 Task: Create a scrum project CometWorks. Add to scrum project CometWorks a team member softage.4@softage.net and assign as Project Lead. Add to scrum project CometWorks a team member softage.1@softage.net
Action: Mouse moved to (203, 62)
Screenshot: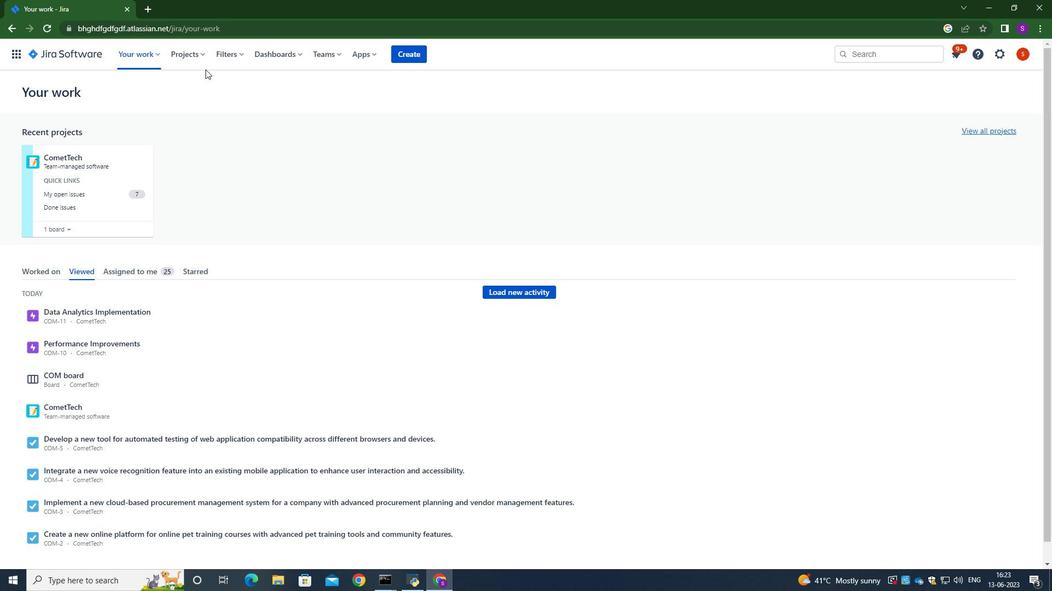 
Action: Mouse pressed left at (203, 62)
Screenshot: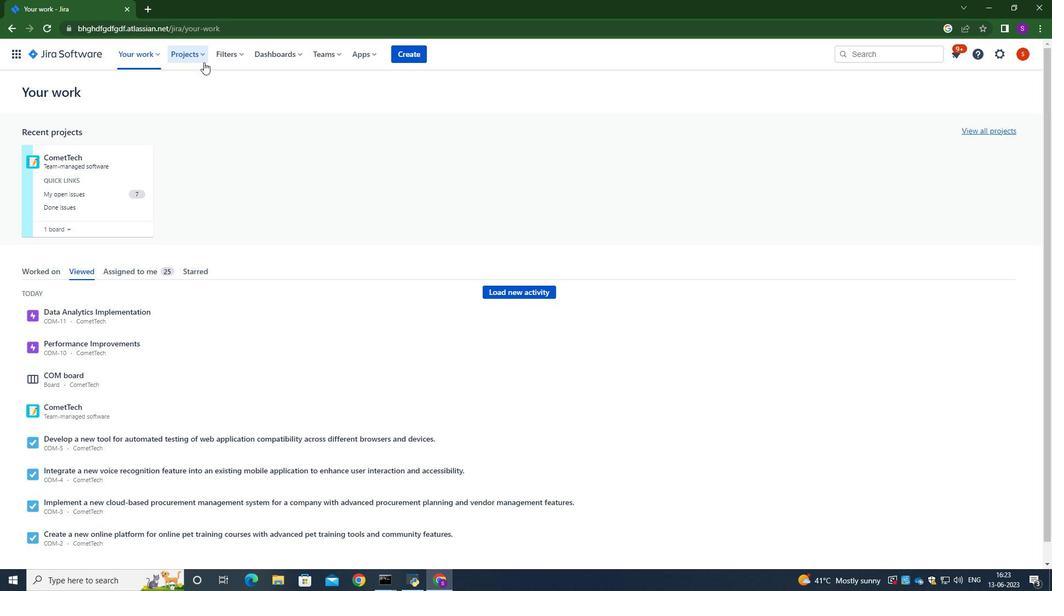 
Action: Mouse moved to (222, 159)
Screenshot: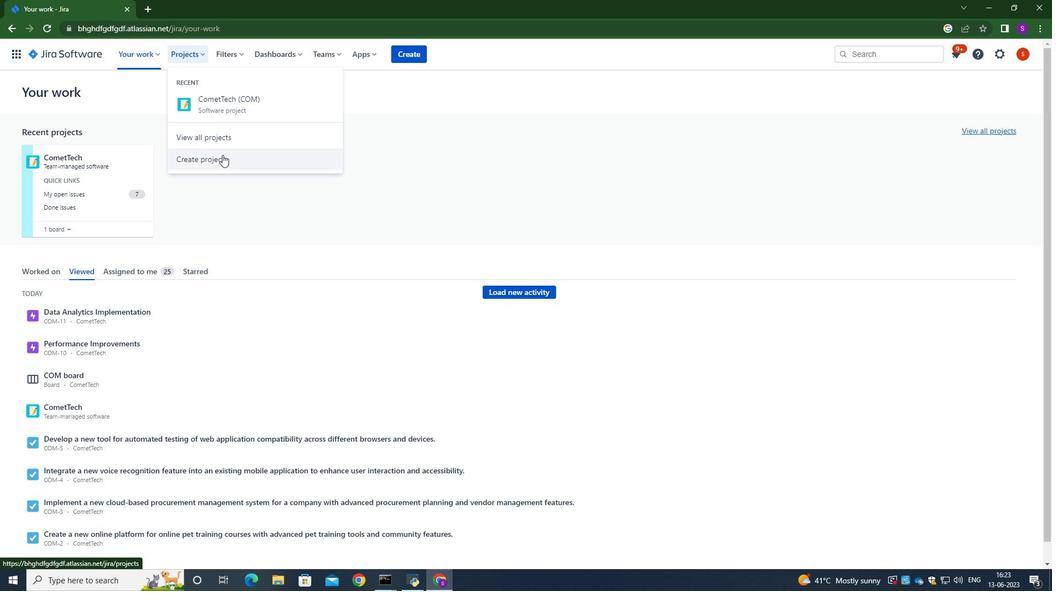 
Action: Mouse pressed left at (222, 159)
Screenshot: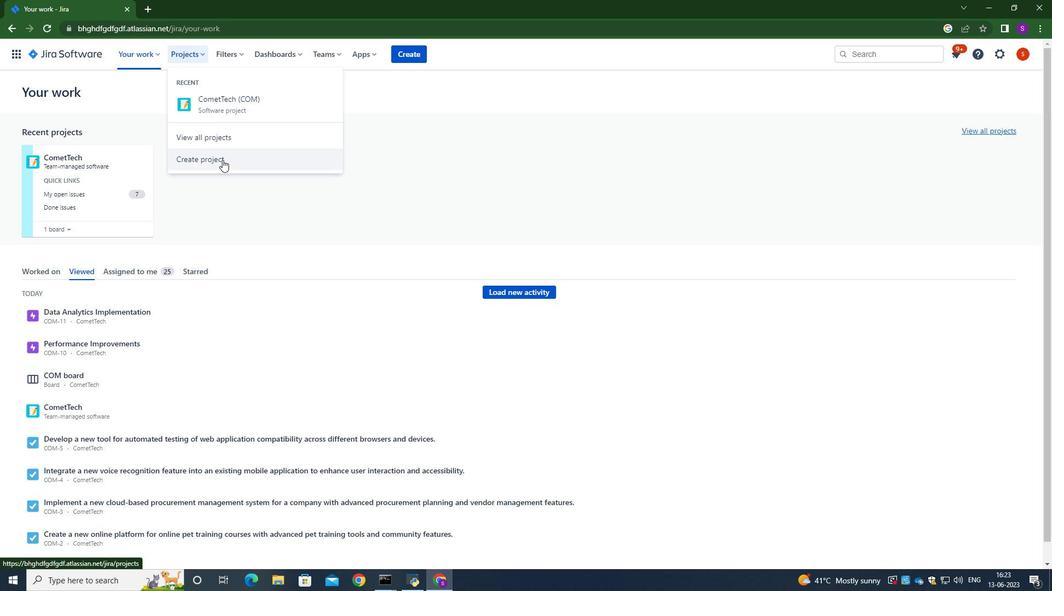 
Action: Mouse moved to (422, 287)
Screenshot: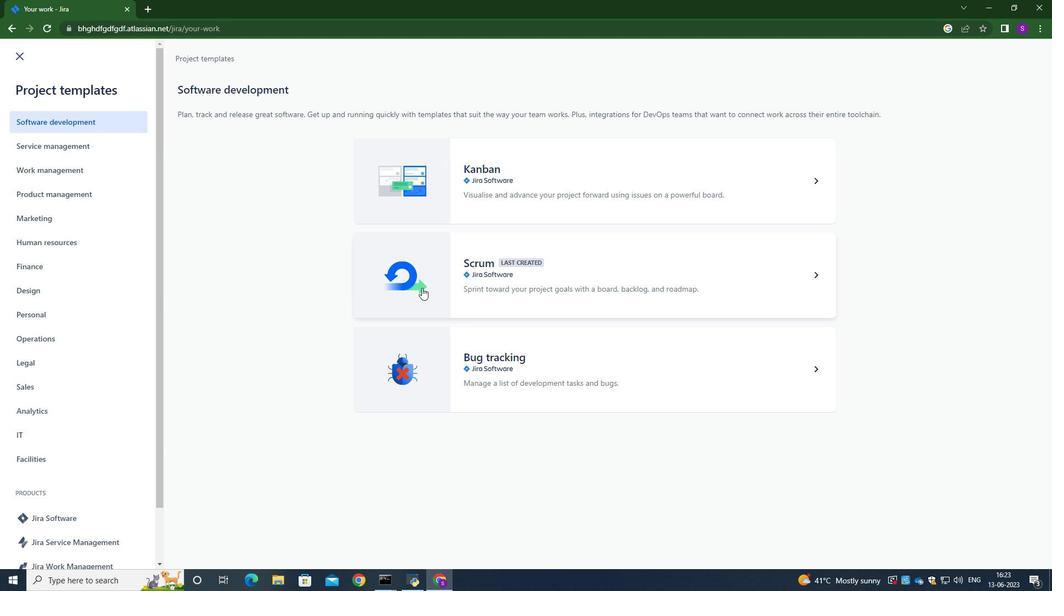 
Action: Mouse pressed left at (422, 287)
Screenshot: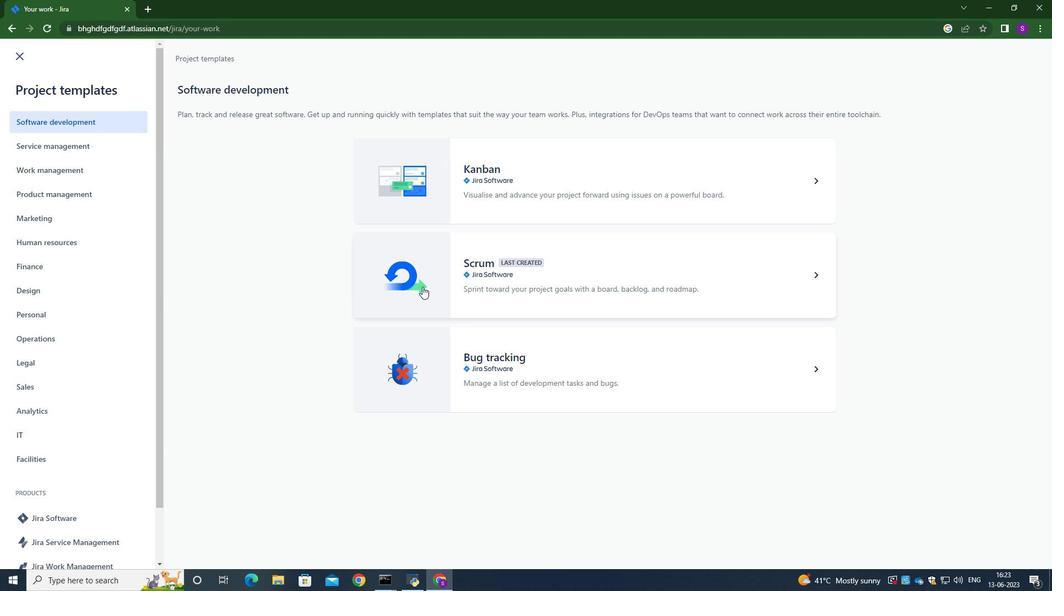 
Action: Mouse moved to (797, 107)
Screenshot: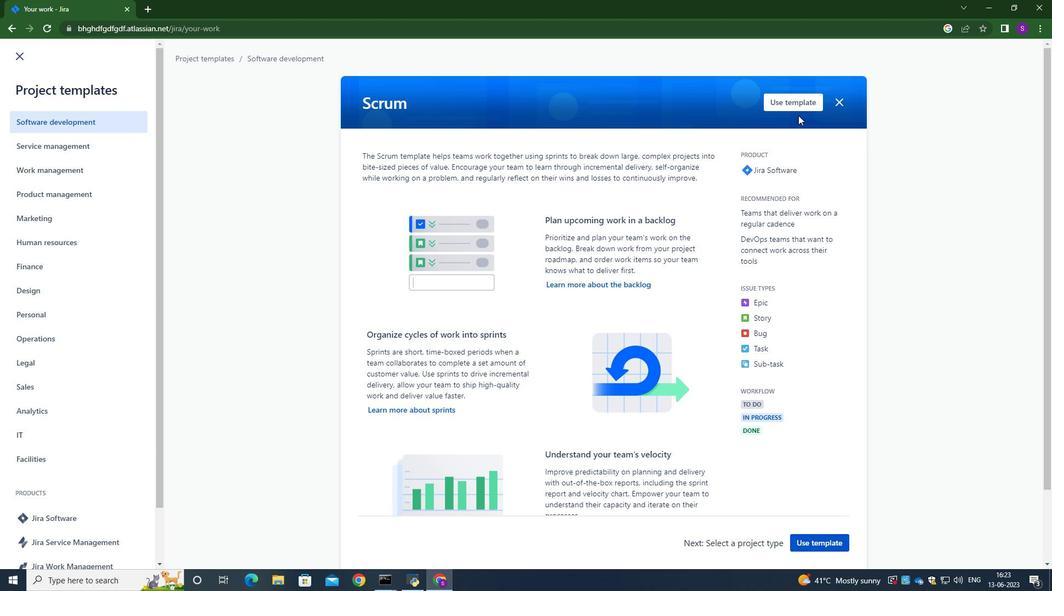 
Action: Mouse pressed left at (797, 107)
Screenshot: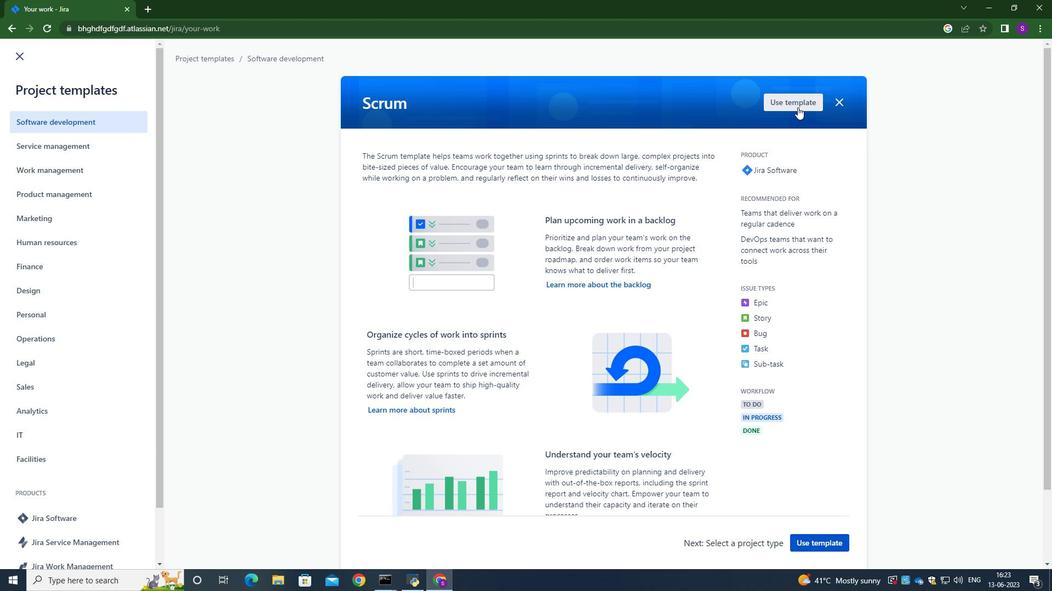 
Action: Mouse moved to (596, 212)
Screenshot: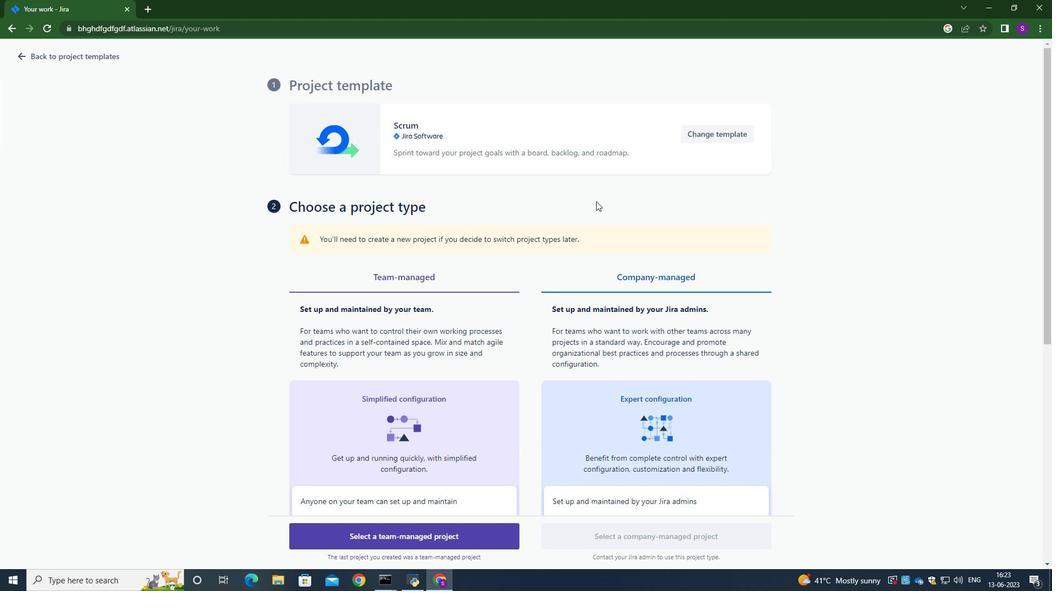 
Action: Mouse scrolled (596, 211) with delta (0, 0)
Screenshot: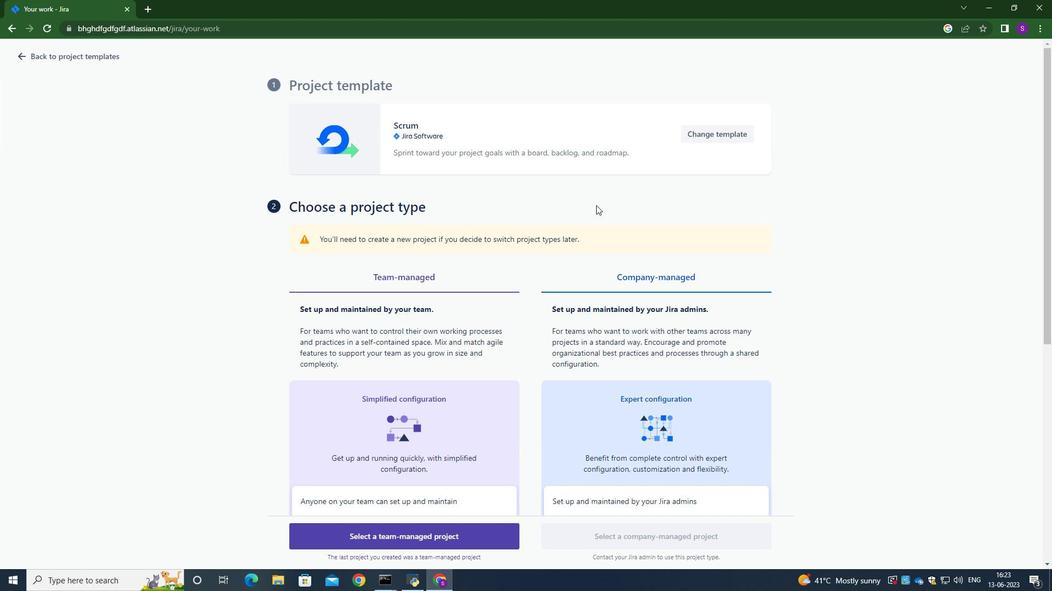
Action: Mouse scrolled (596, 211) with delta (0, 0)
Screenshot: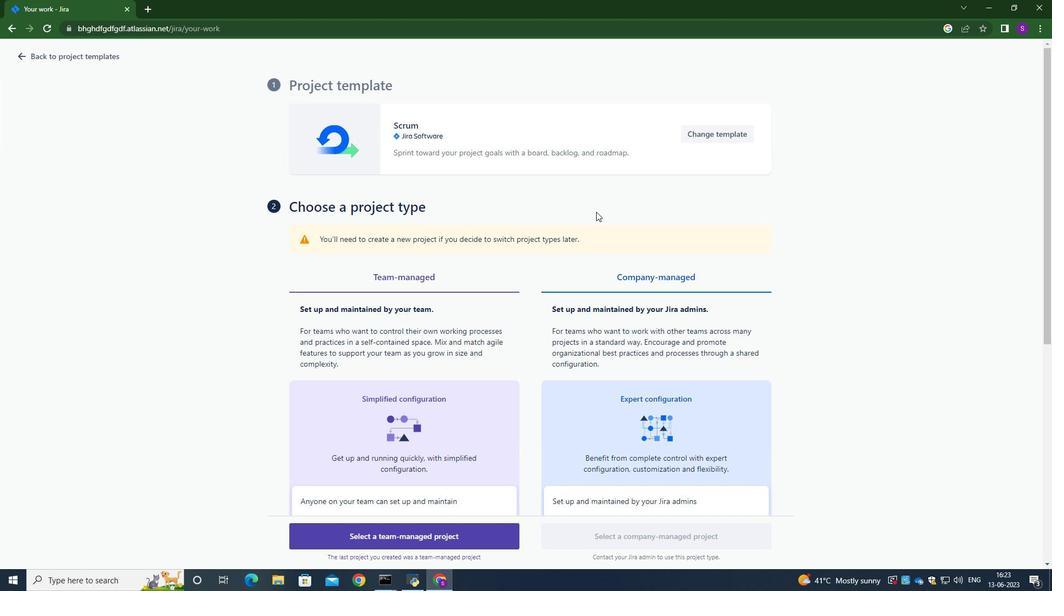 
Action: Mouse scrolled (596, 211) with delta (0, 0)
Screenshot: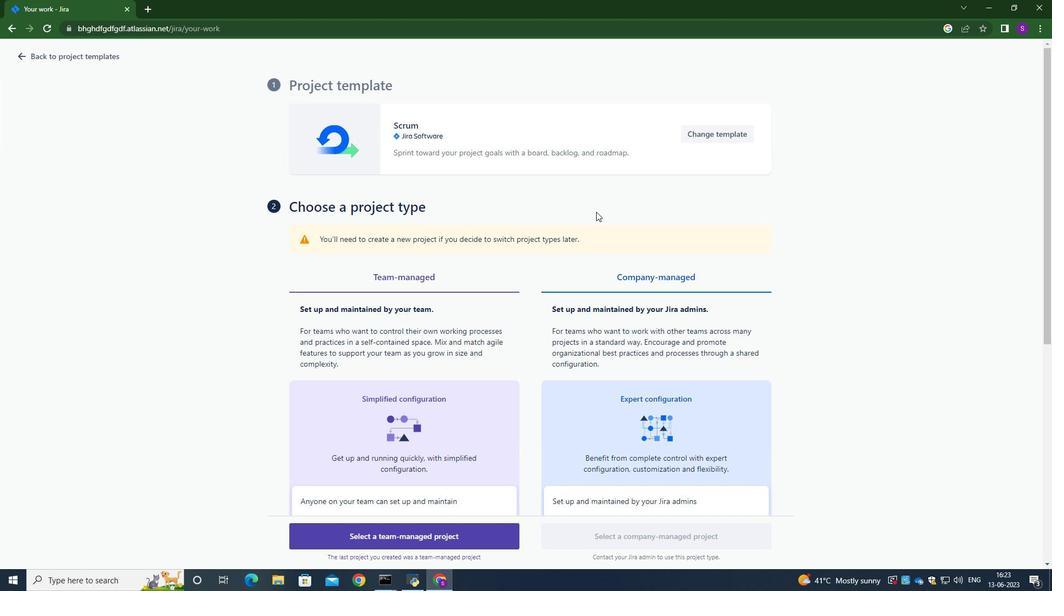 
Action: Mouse scrolled (596, 211) with delta (0, 0)
Screenshot: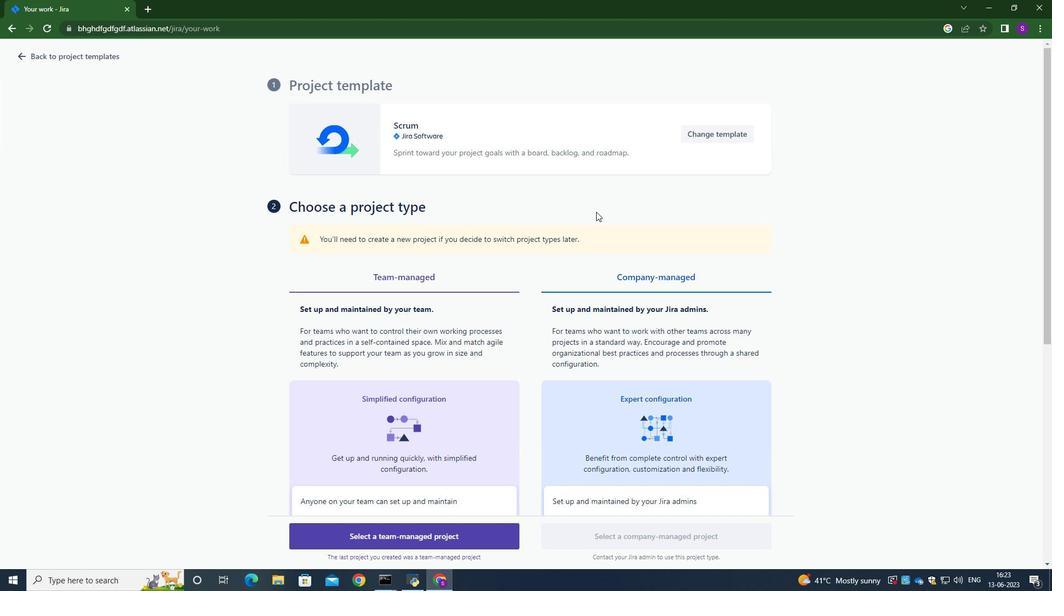 
Action: Mouse moved to (596, 213)
Screenshot: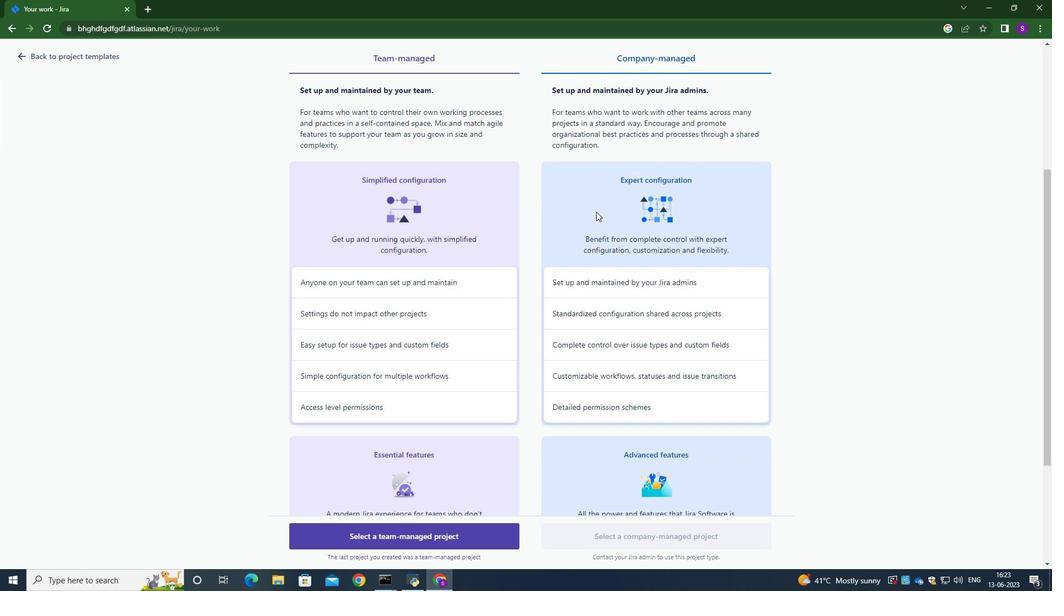 
Action: Mouse scrolled (596, 213) with delta (0, 0)
Screenshot: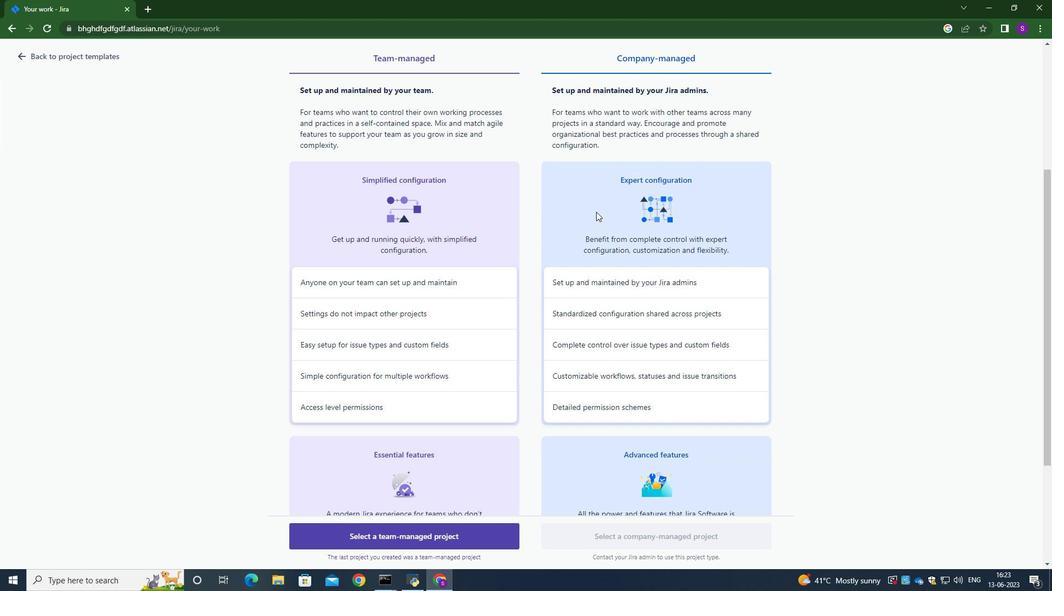
Action: Mouse moved to (596, 224)
Screenshot: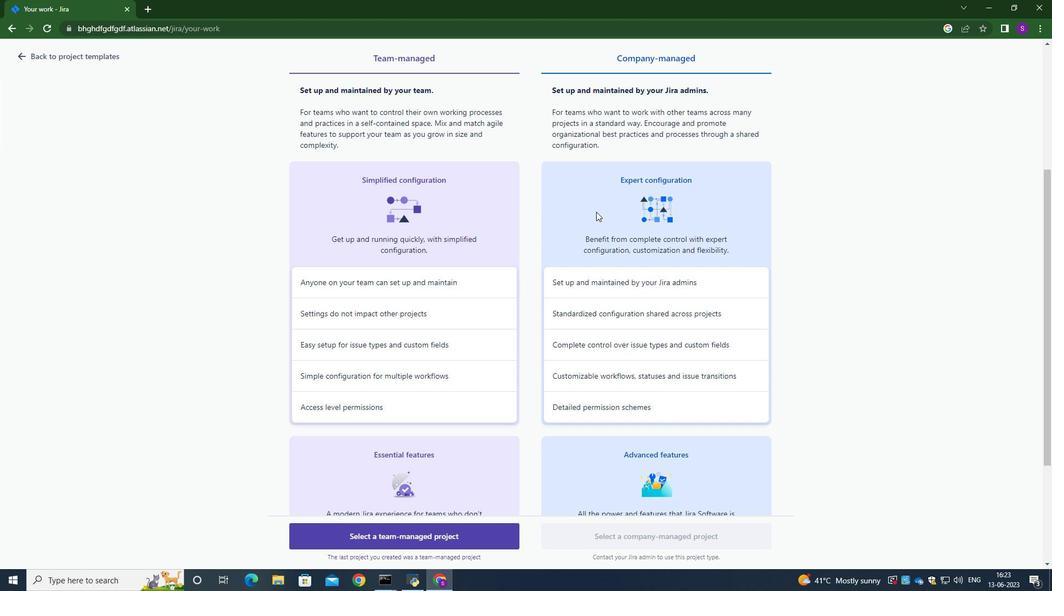 
Action: Mouse scrolled (596, 223) with delta (0, 0)
Screenshot: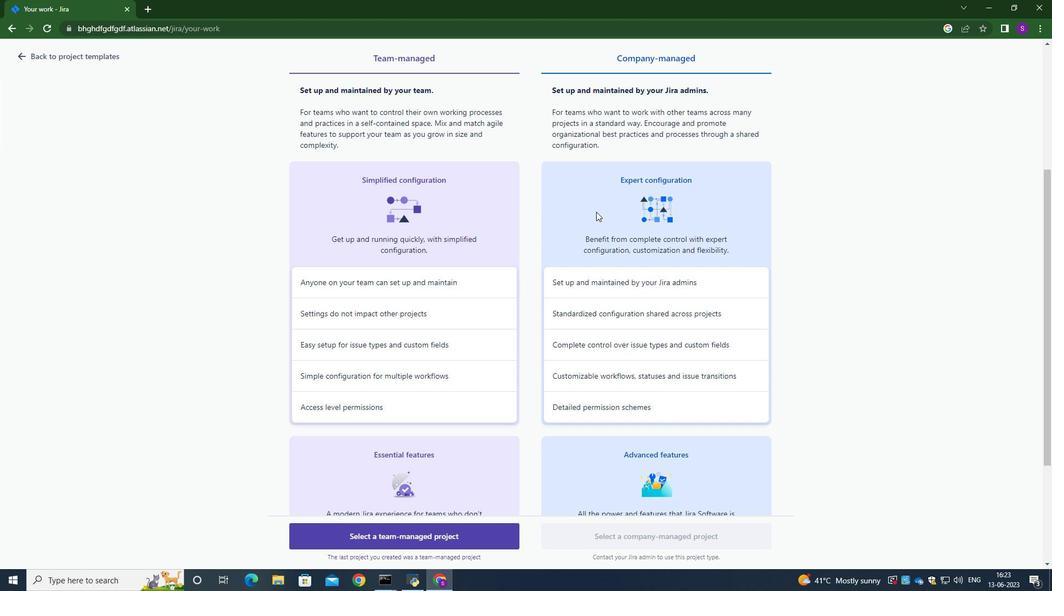 
Action: Mouse moved to (596, 226)
Screenshot: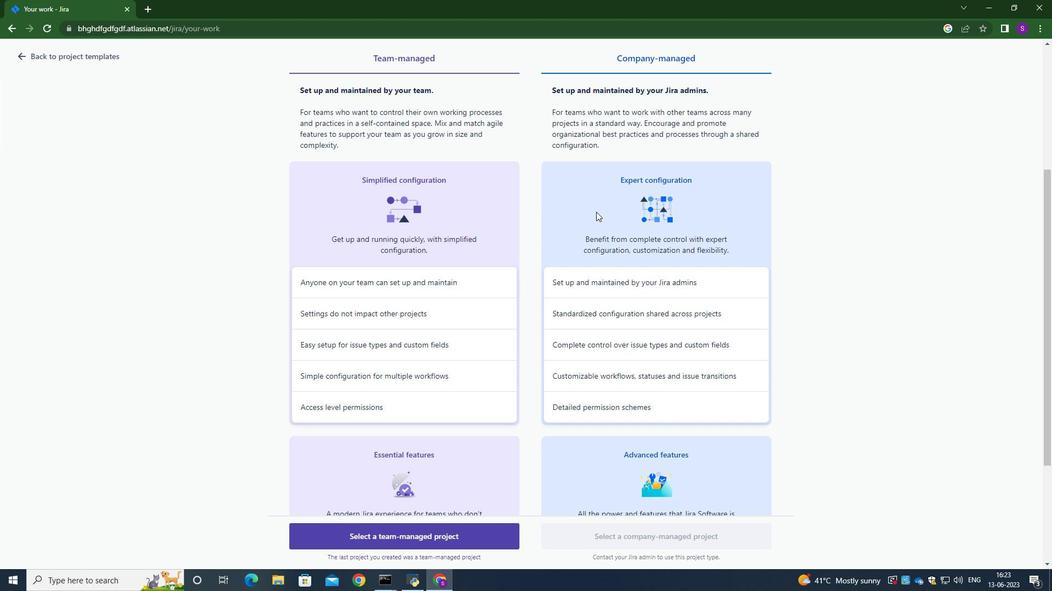 
Action: Mouse scrolled (596, 226) with delta (0, 0)
Screenshot: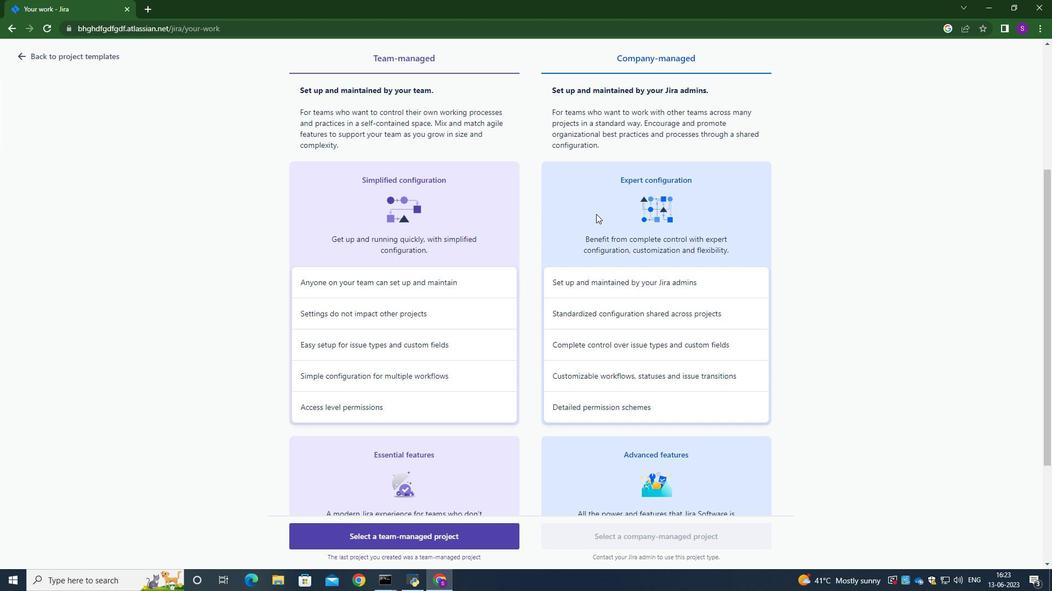 
Action: Mouse moved to (596, 228)
Screenshot: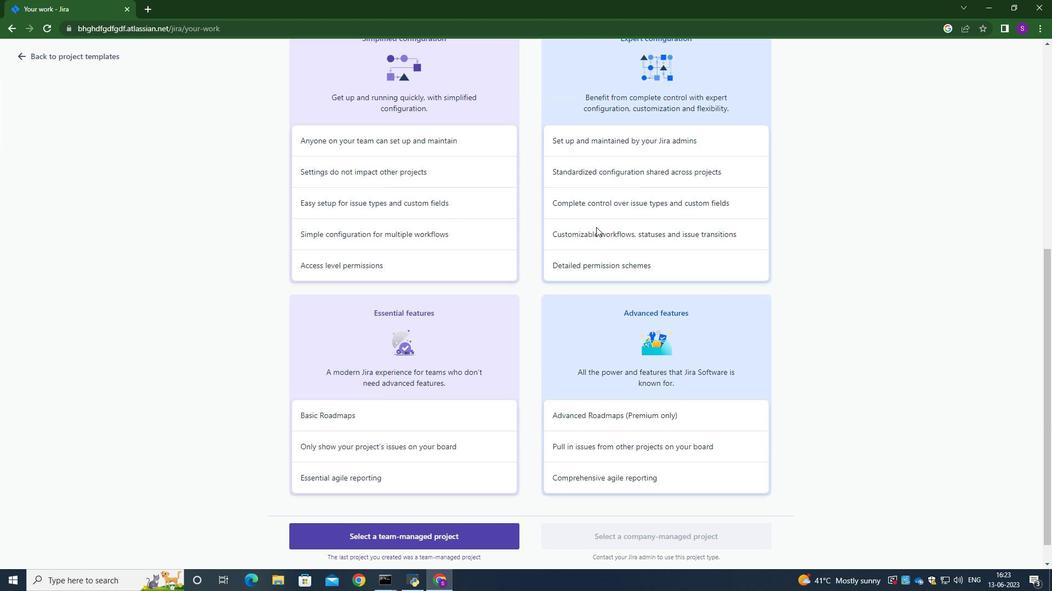 
Action: Mouse scrolled (596, 227) with delta (0, 0)
Screenshot: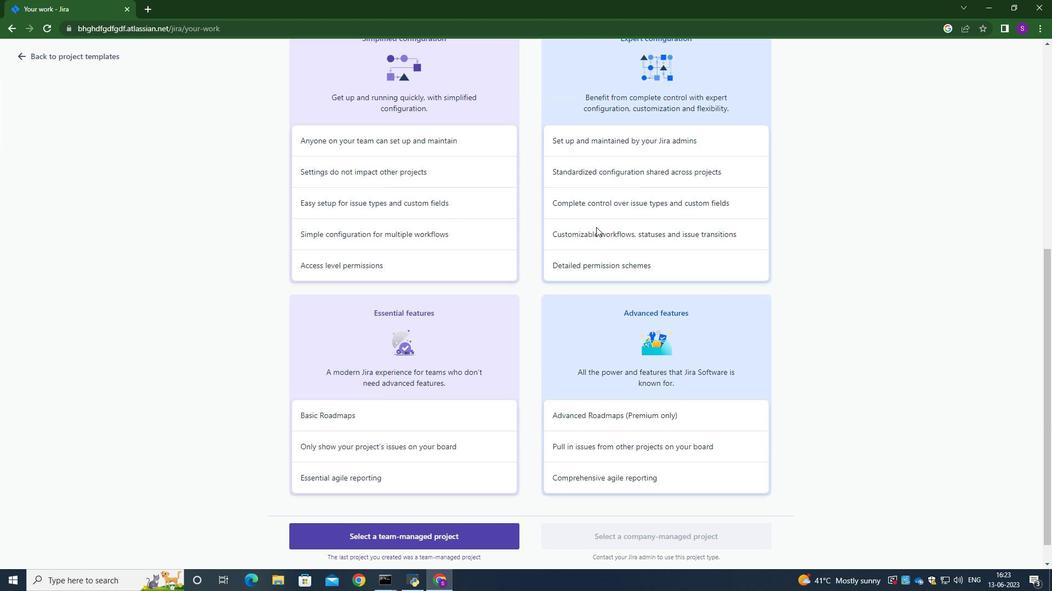 
Action: Mouse moved to (452, 538)
Screenshot: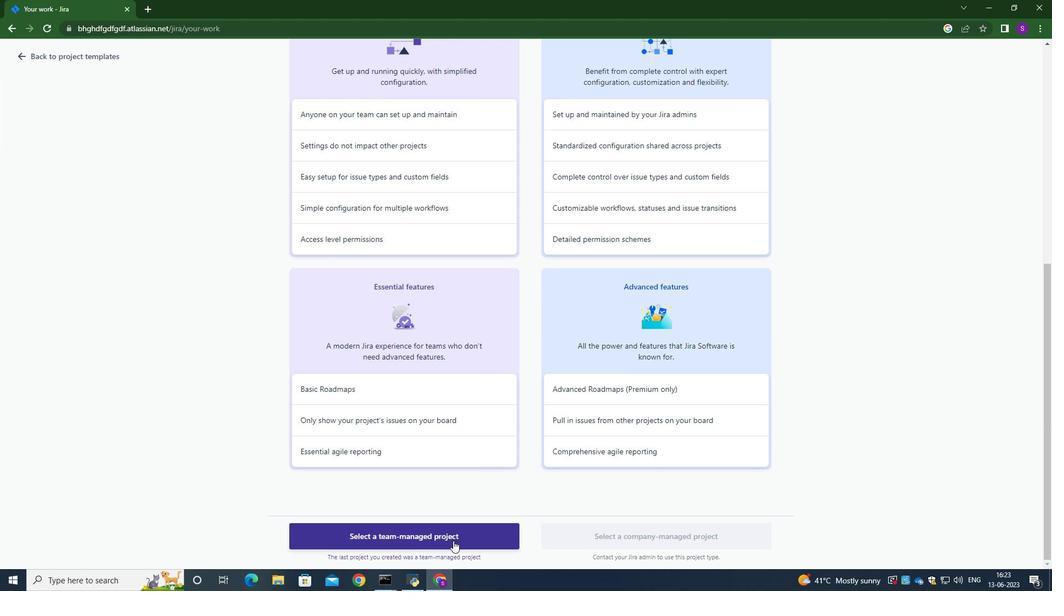 
Action: Mouse pressed left at (452, 538)
Screenshot: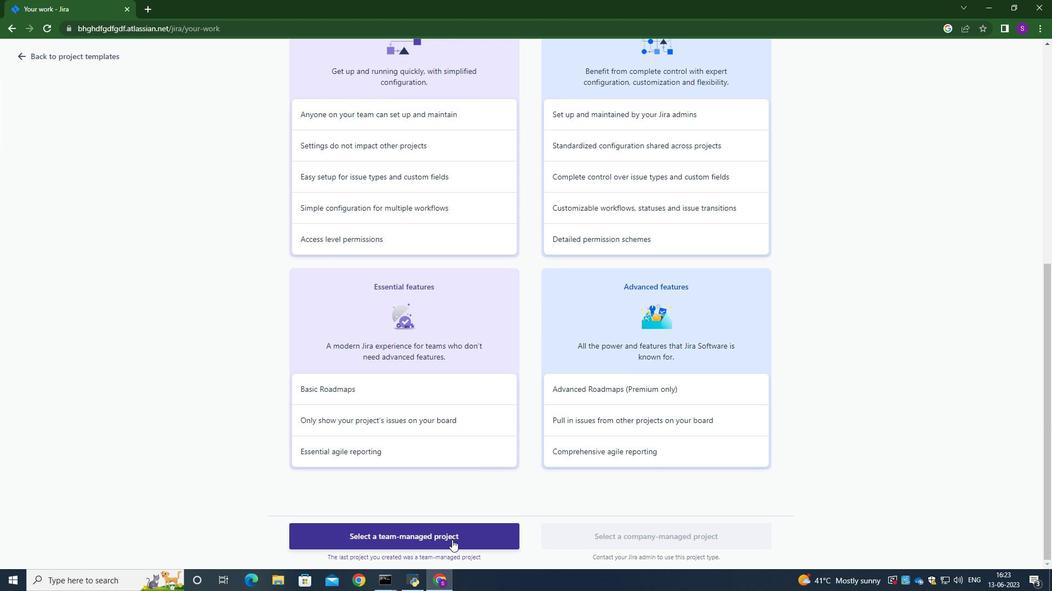 
Action: Mouse moved to (369, 265)
Screenshot: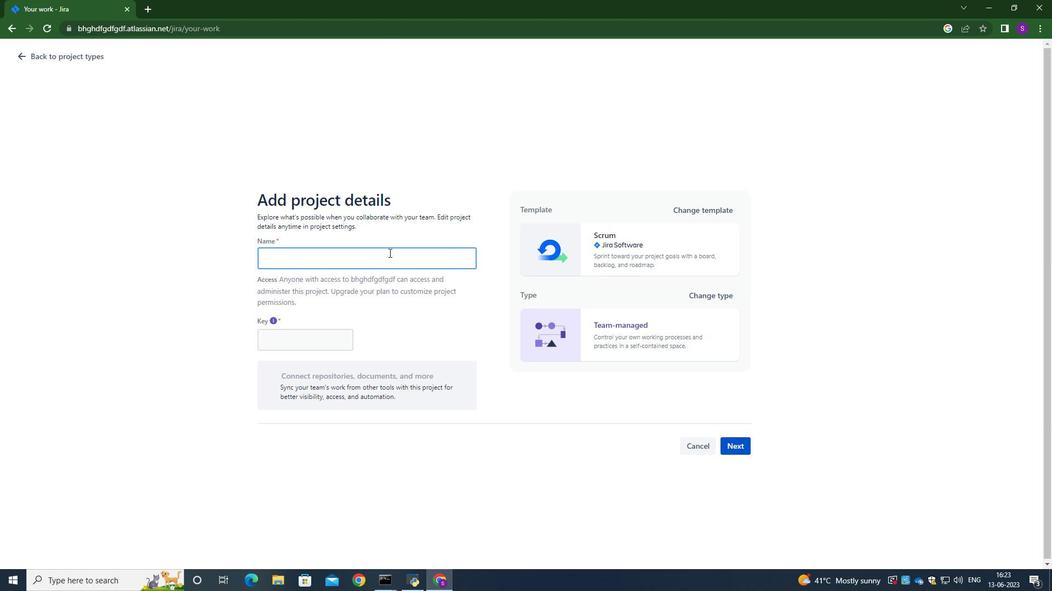 
Action: Mouse pressed left at (369, 265)
Screenshot: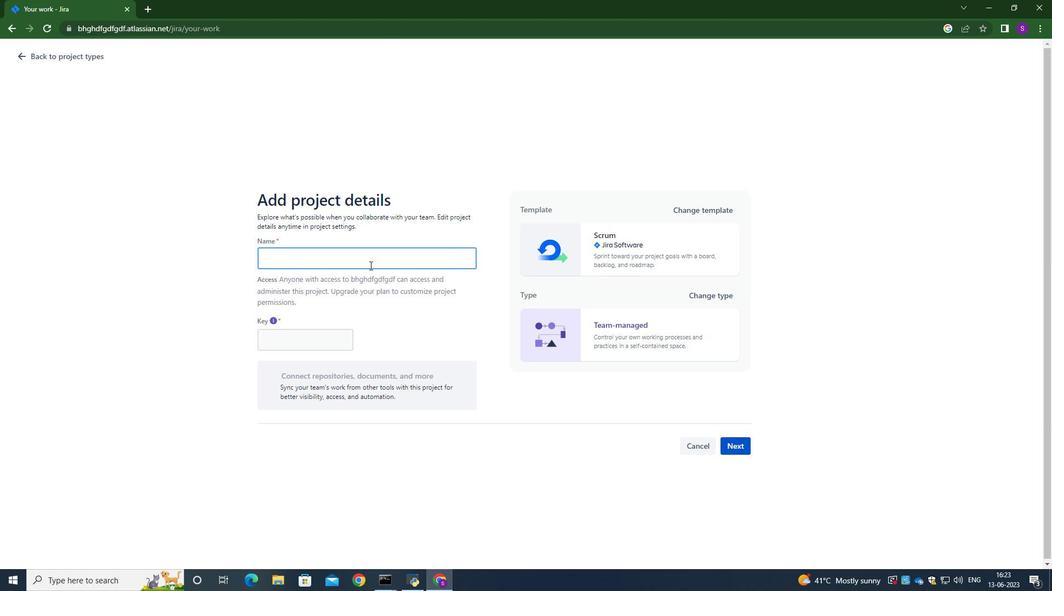 
Action: Key pressed <Key.caps_lock>C<Key.caps_lock>omet<Key.caps_lock>W<Key.caps_lock>orks
Screenshot: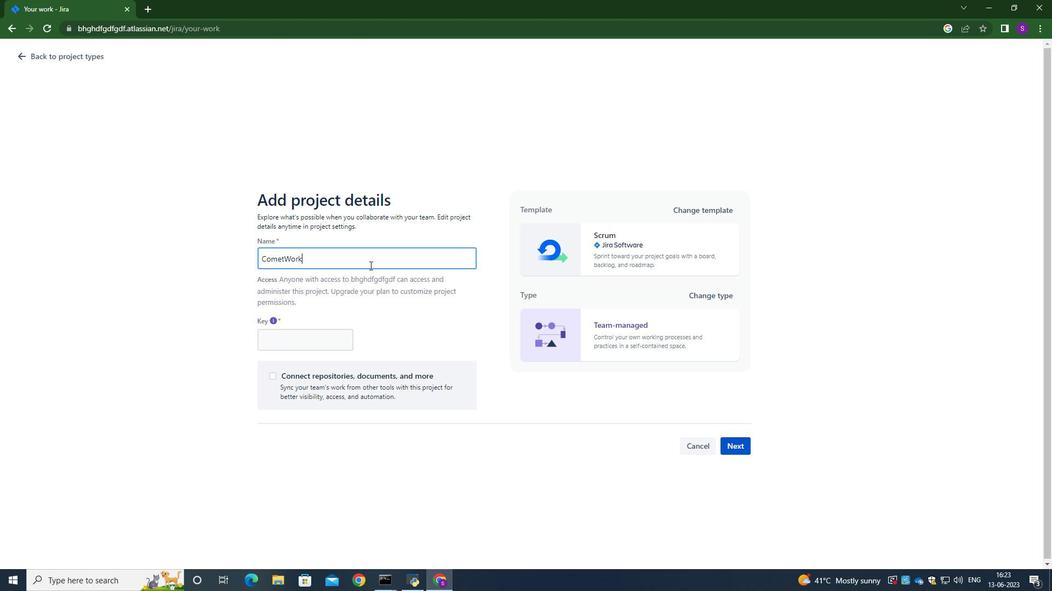 
Action: Mouse scrolled (369, 265) with delta (0, 0)
Screenshot: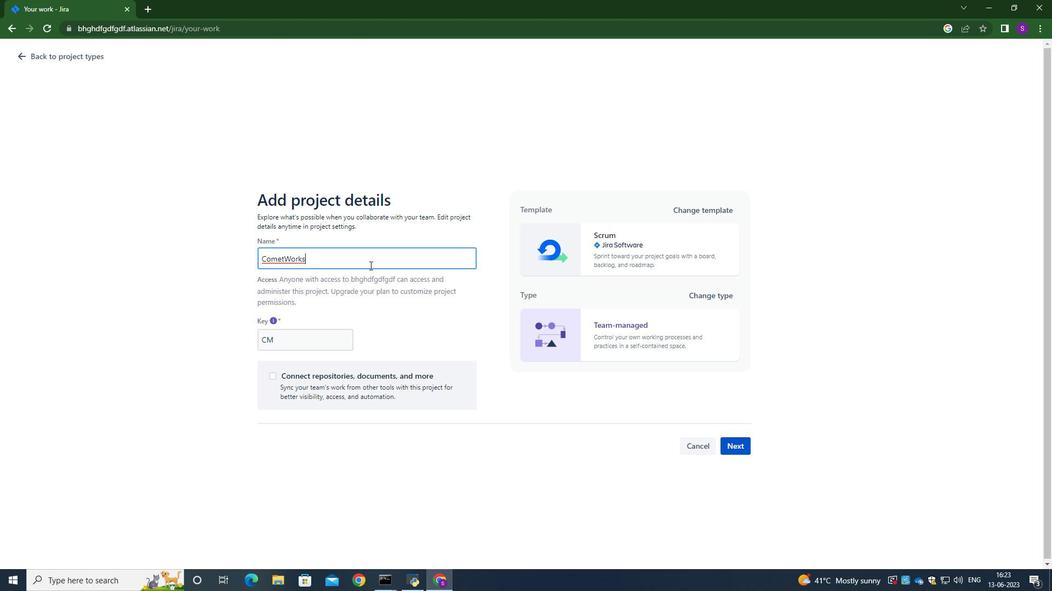 
Action: Mouse moved to (732, 447)
Screenshot: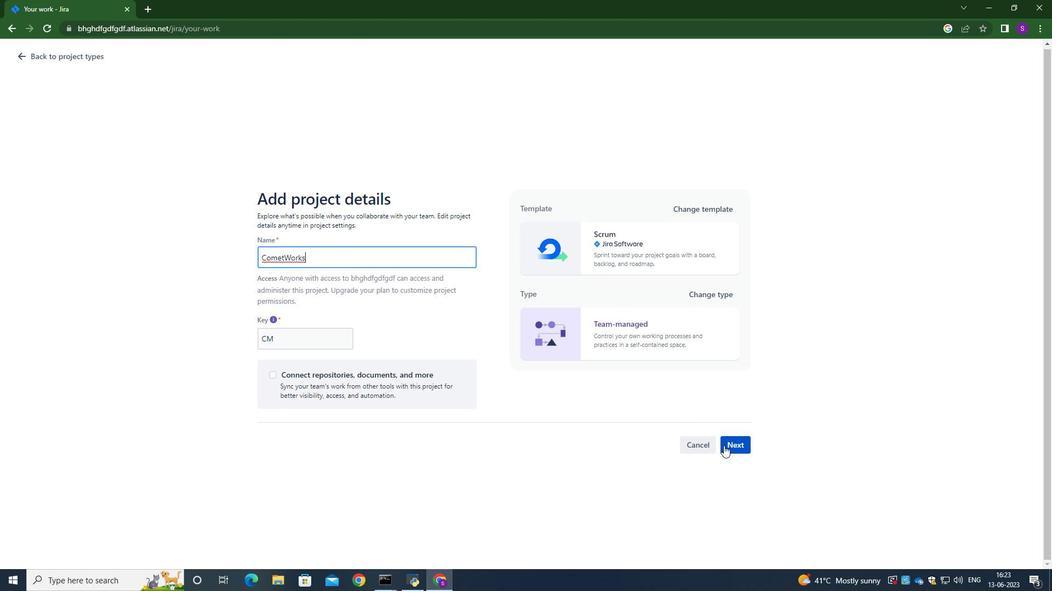 
Action: Mouse pressed left at (732, 447)
Screenshot: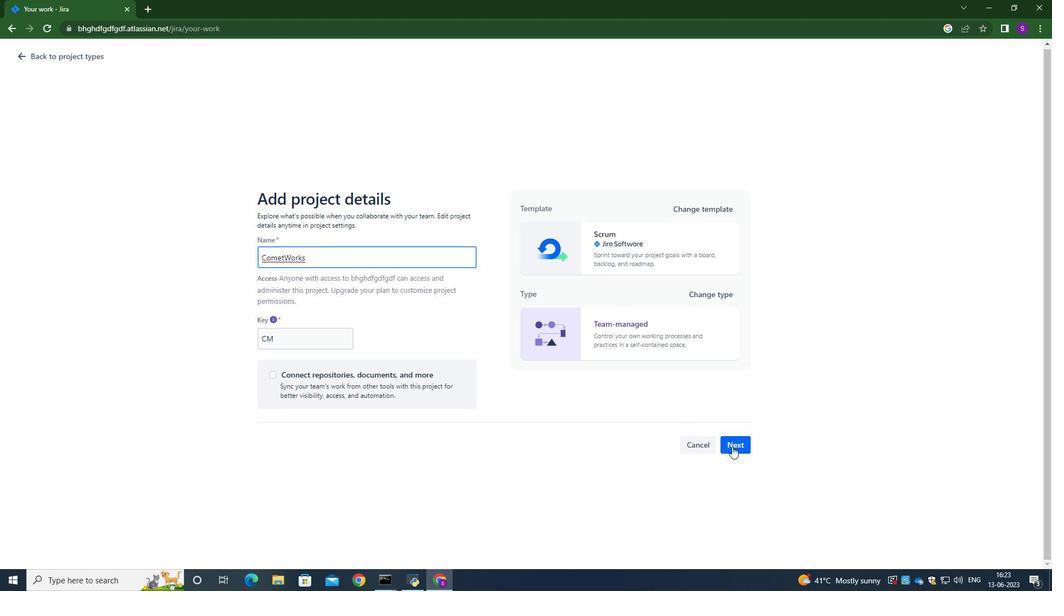 
Action: Mouse moved to (644, 370)
Screenshot: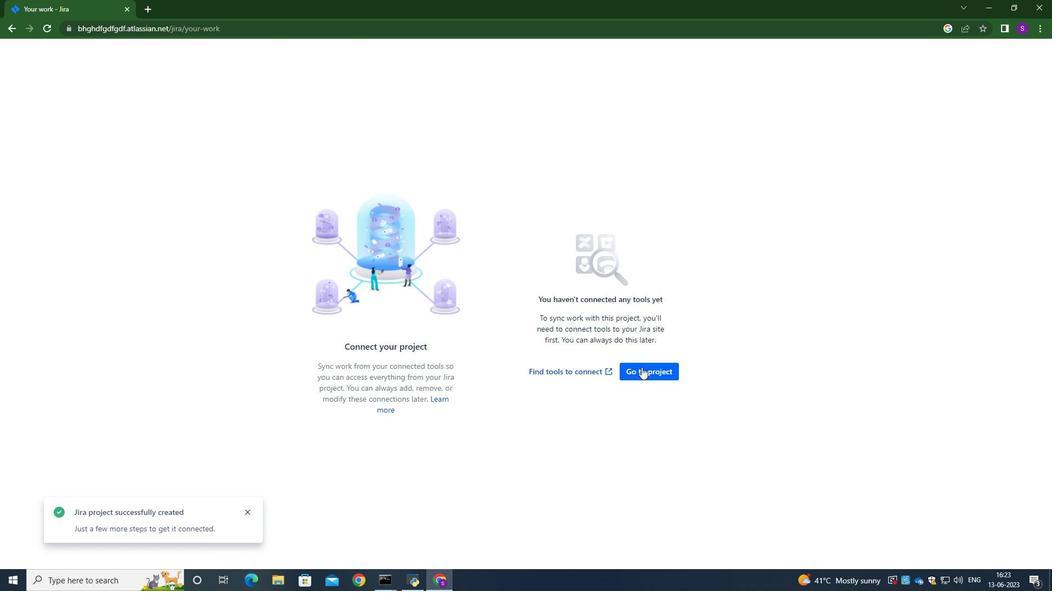 
Action: Mouse pressed left at (644, 370)
Screenshot: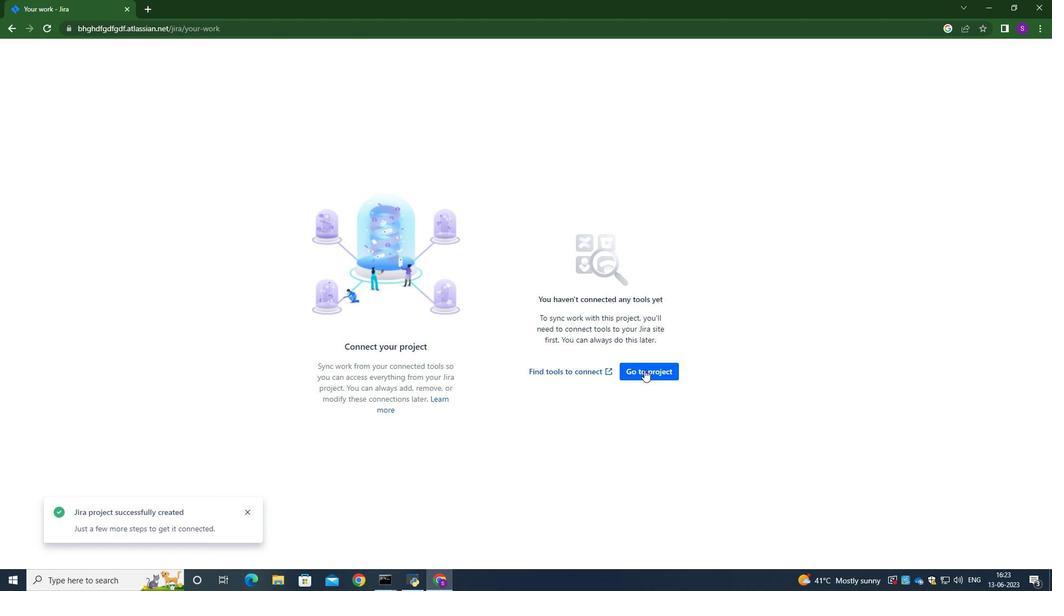 
Action: Mouse moved to (73, 311)
Screenshot: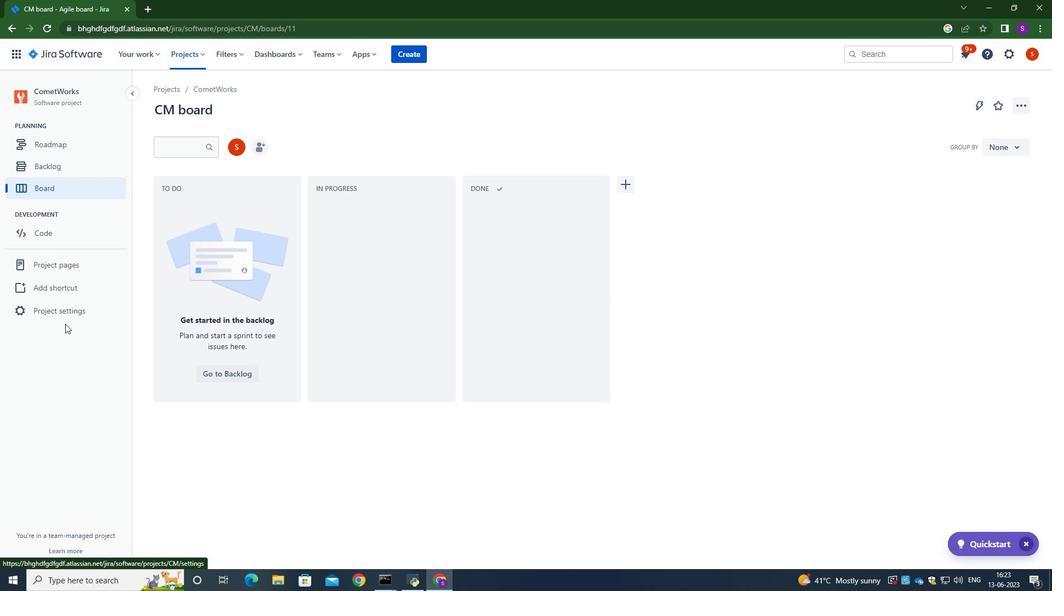 
Action: Mouse pressed left at (73, 311)
Screenshot: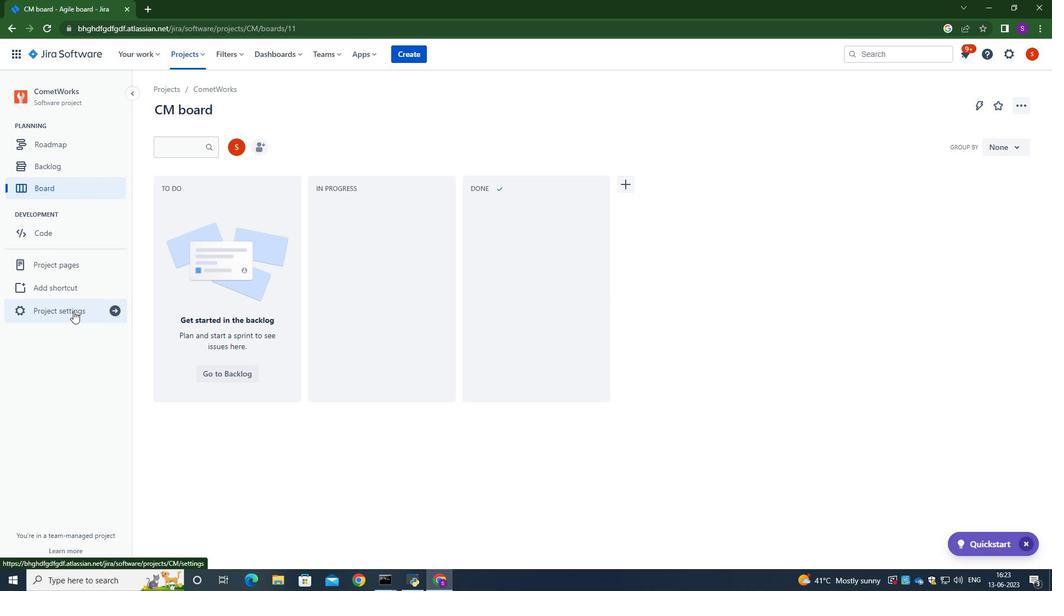 
Action: Mouse moved to (548, 351)
Screenshot: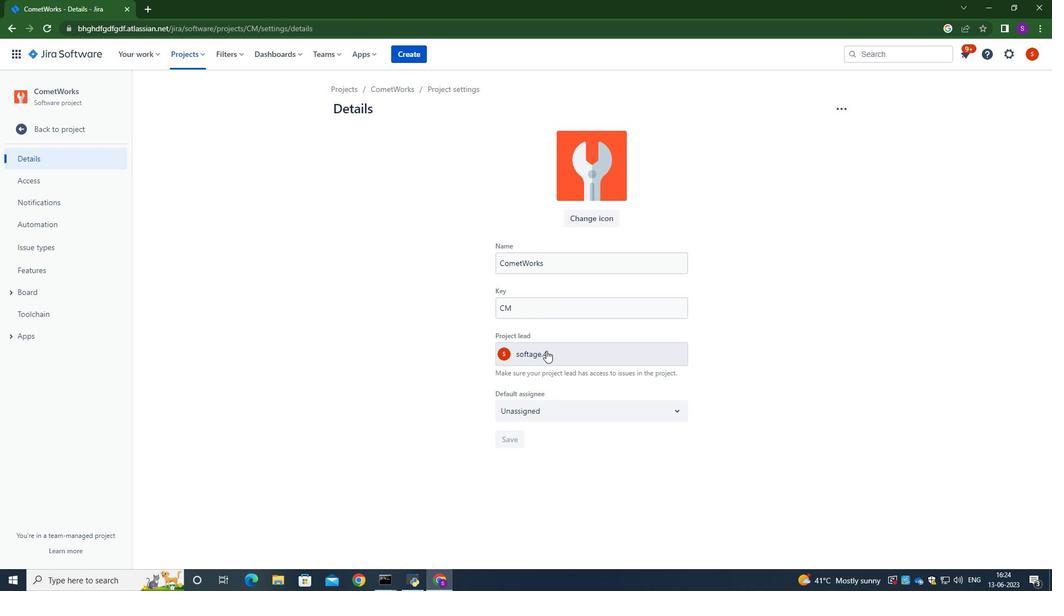 
Action: Mouse pressed left at (547, 351)
Screenshot: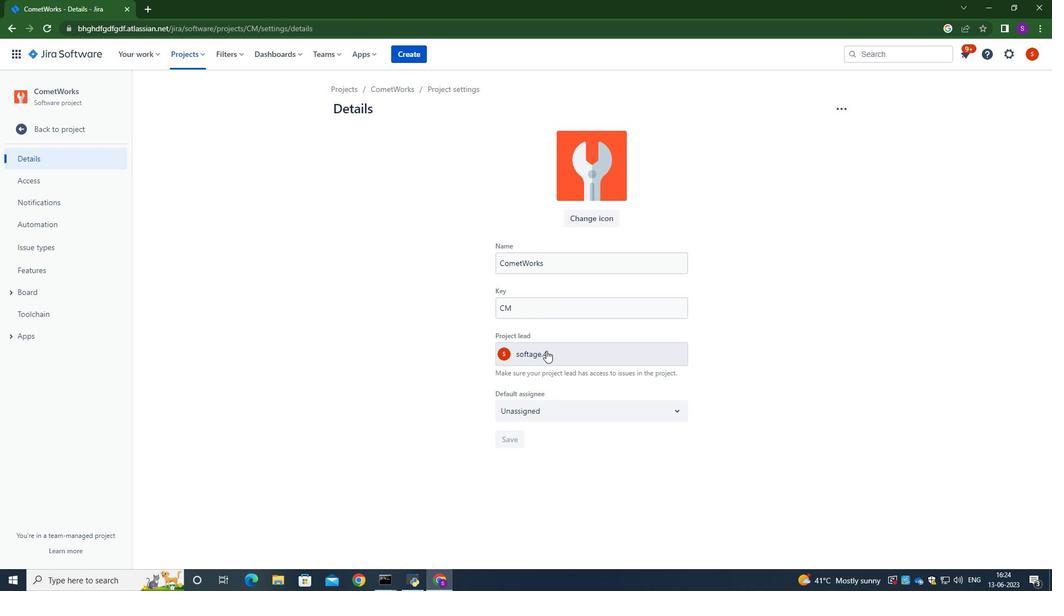 
Action: Mouse moved to (541, 355)
Screenshot: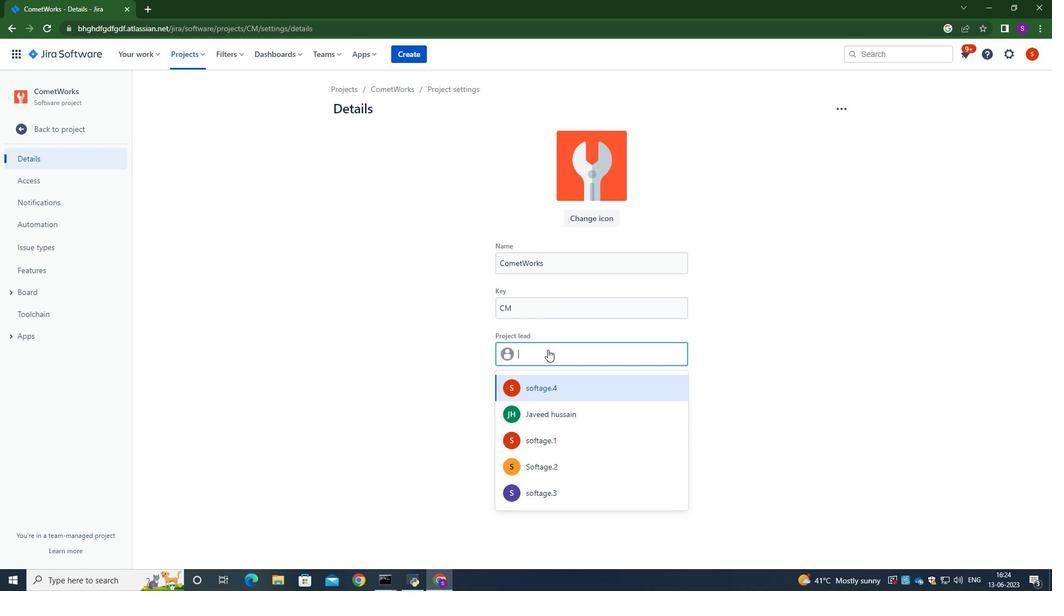 
Action: Key pressed softage.4<Key.shift>@softage.net
Screenshot: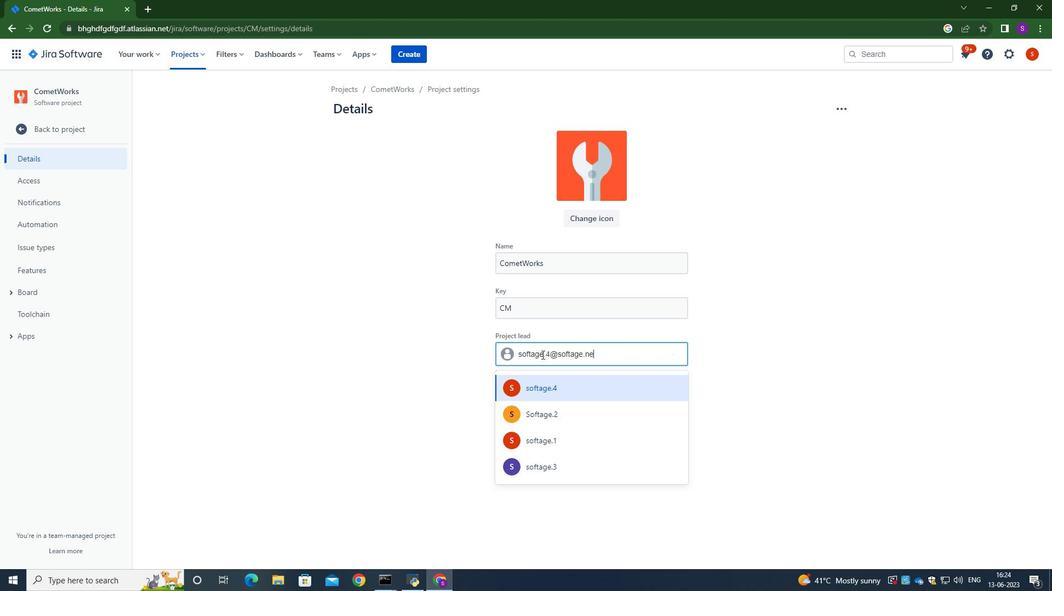 
Action: Mouse moved to (560, 390)
Screenshot: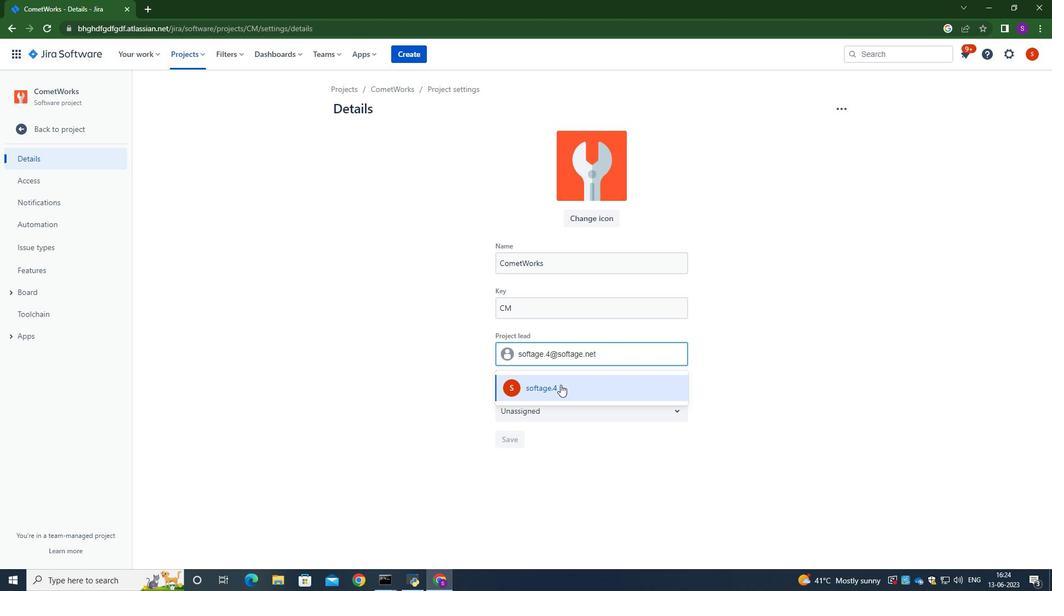 
Action: Mouse pressed left at (560, 390)
Screenshot: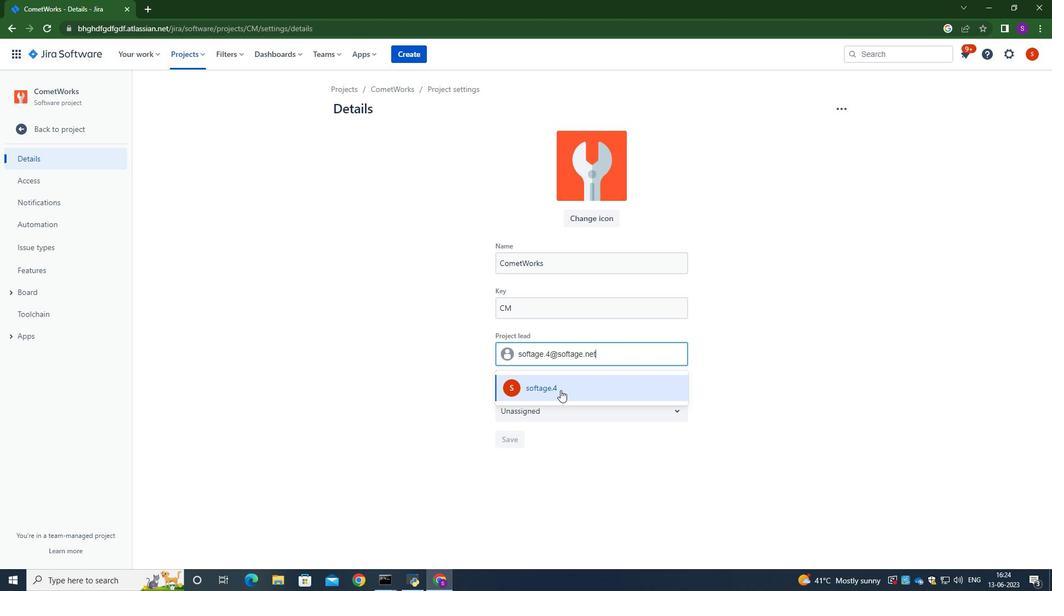 
Action: Mouse moved to (565, 391)
Screenshot: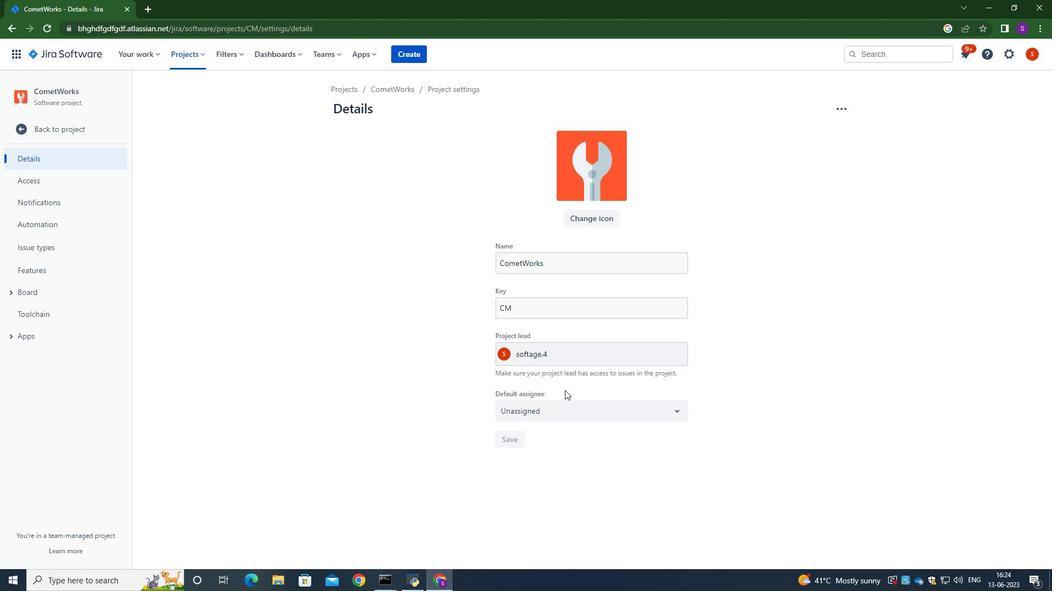 
Action: Mouse scrolled (565, 390) with delta (0, 0)
Screenshot: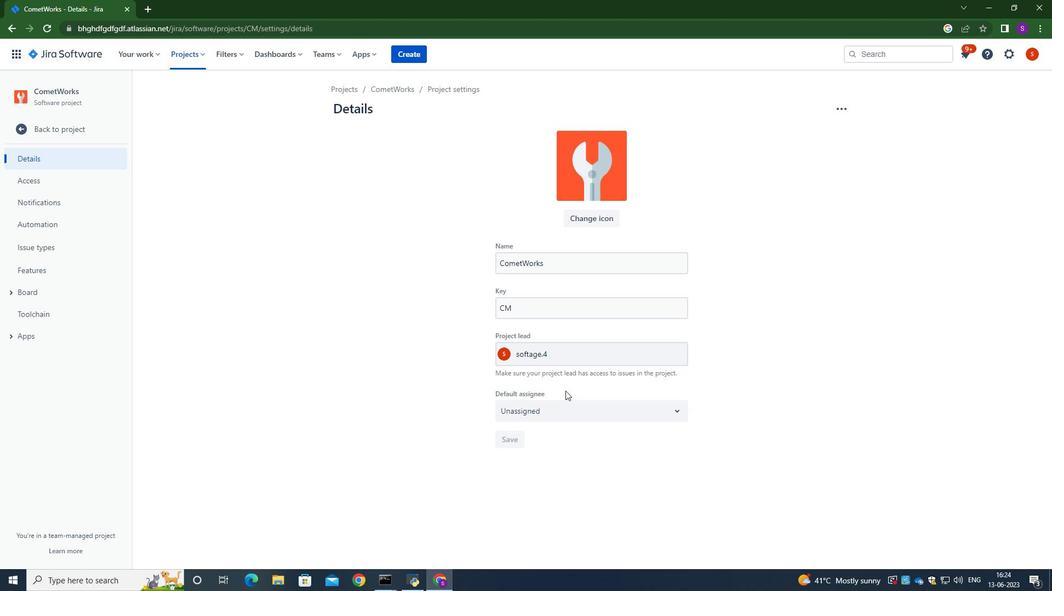 
Action: Mouse moved to (551, 410)
Screenshot: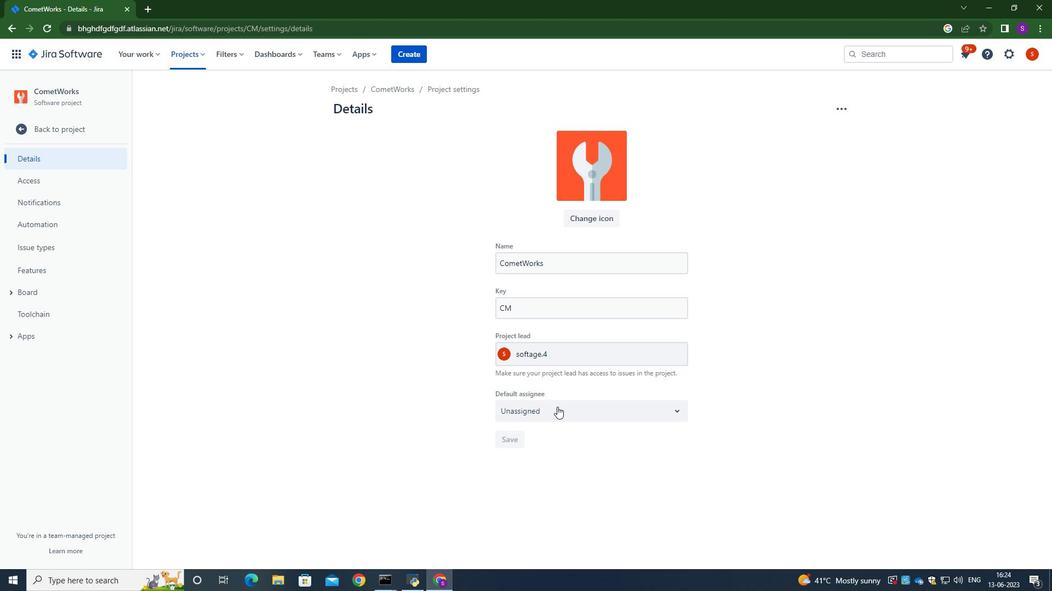 
Action: Mouse pressed left at (551, 410)
Screenshot: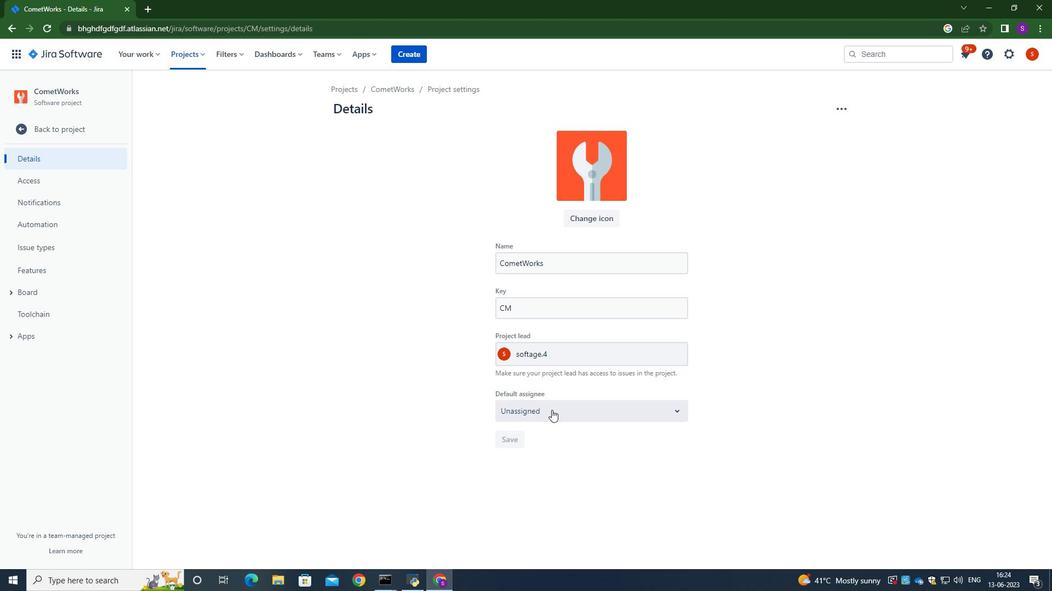 
Action: Mouse moved to (542, 442)
Screenshot: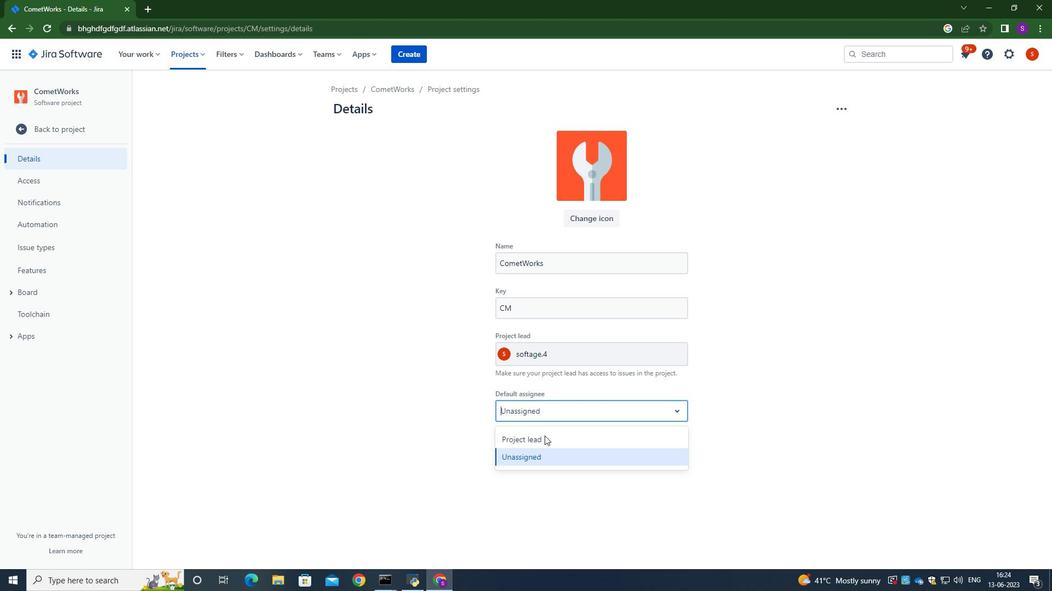 
Action: Mouse pressed left at (542, 442)
Screenshot: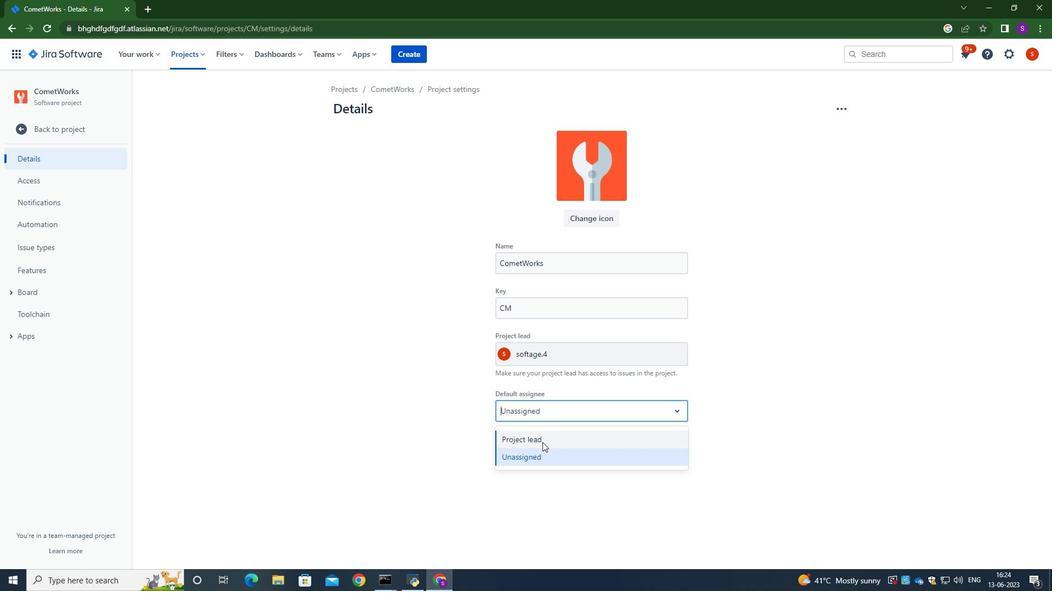 
Action: Mouse moved to (503, 443)
Screenshot: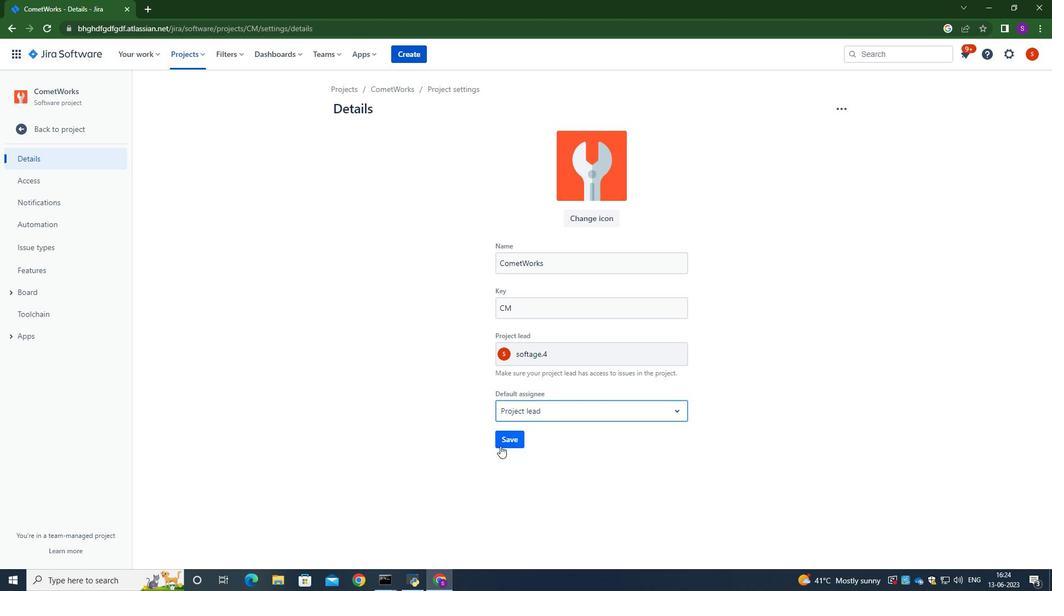 
Action: Mouse pressed left at (503, 443)
Screenshot: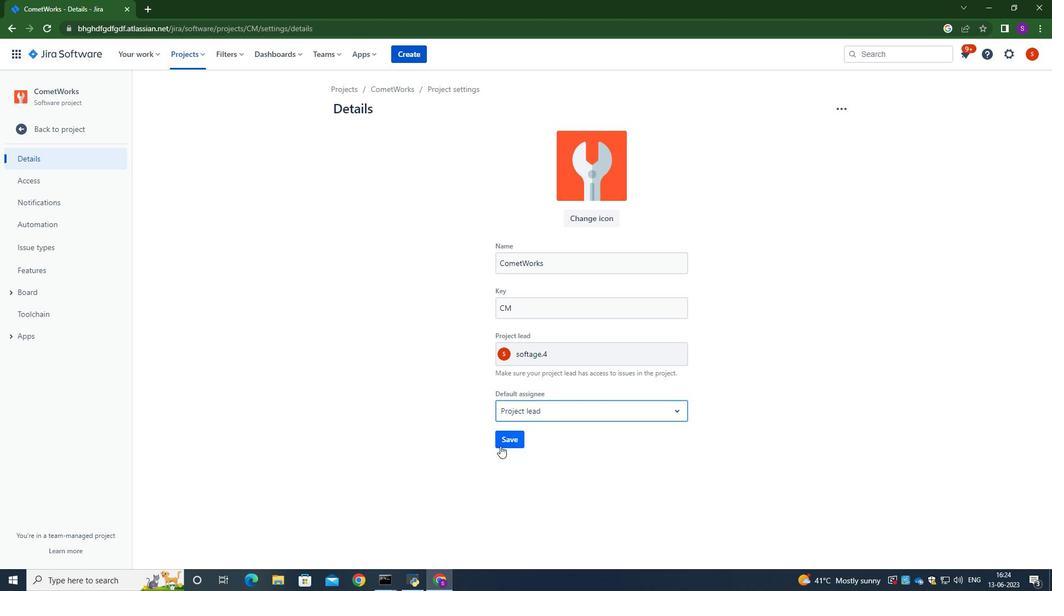 
Action: Mouse moved to (70, 128)
Screenshot: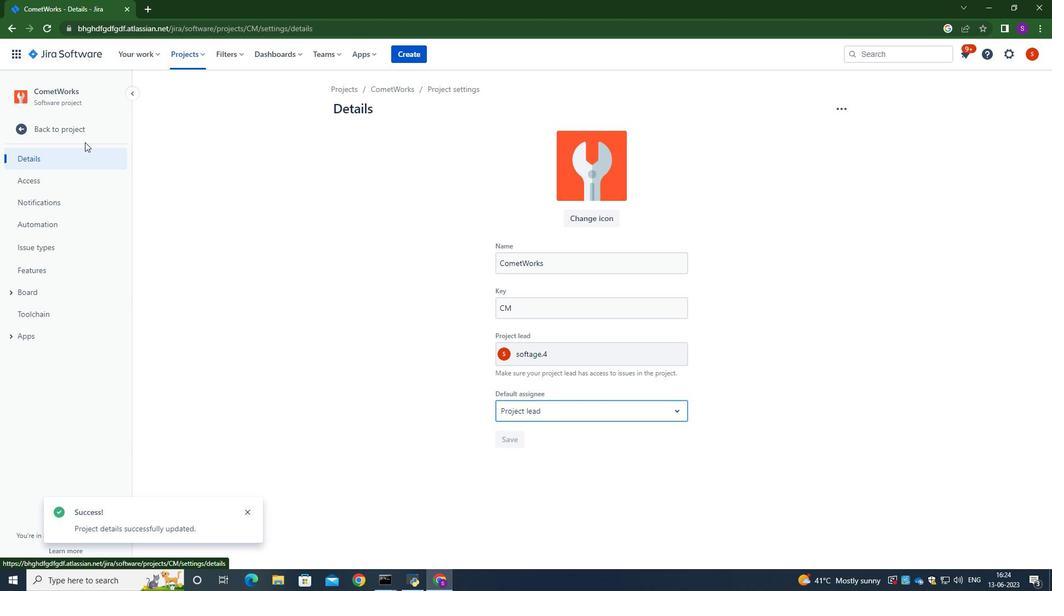 
Action: Mouse pressed left at (70, 128)
Screenshot: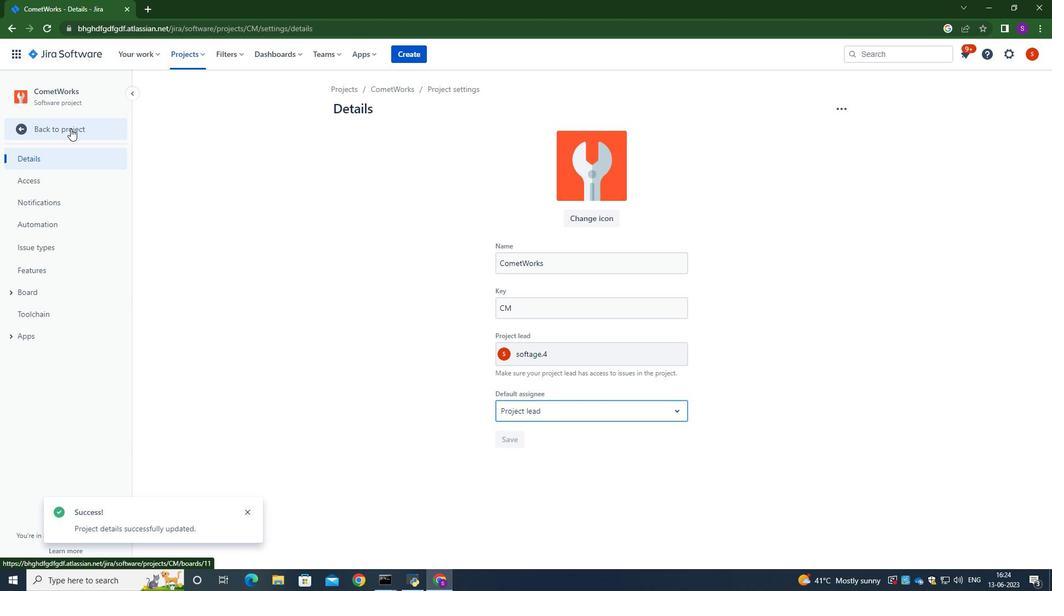 
Action: Mouse moved to (259, 147)
Screenshot: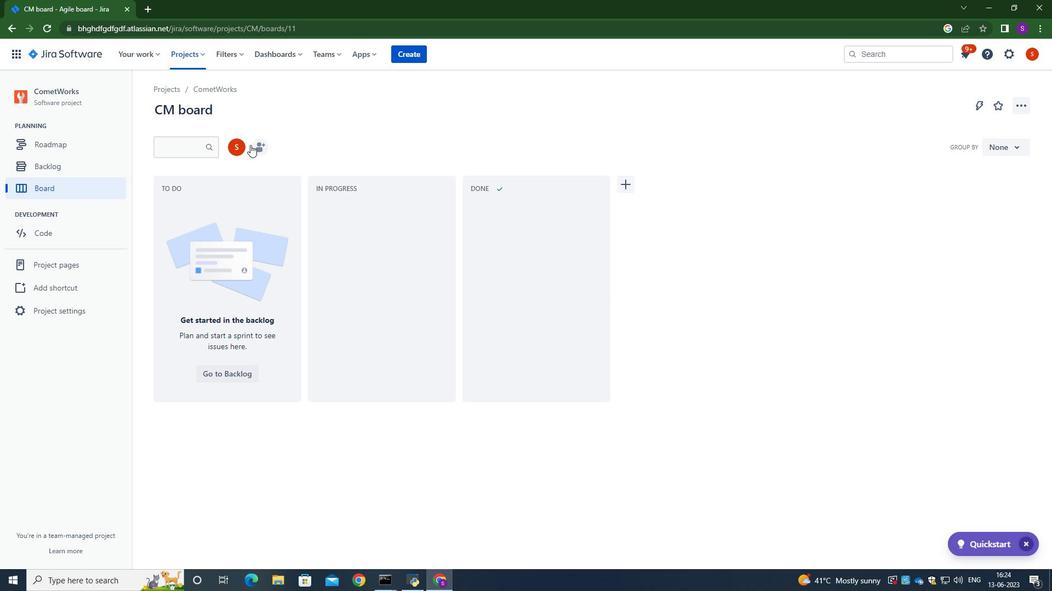 
Action: Mouse pressed left at (259, 147)
Screenshot: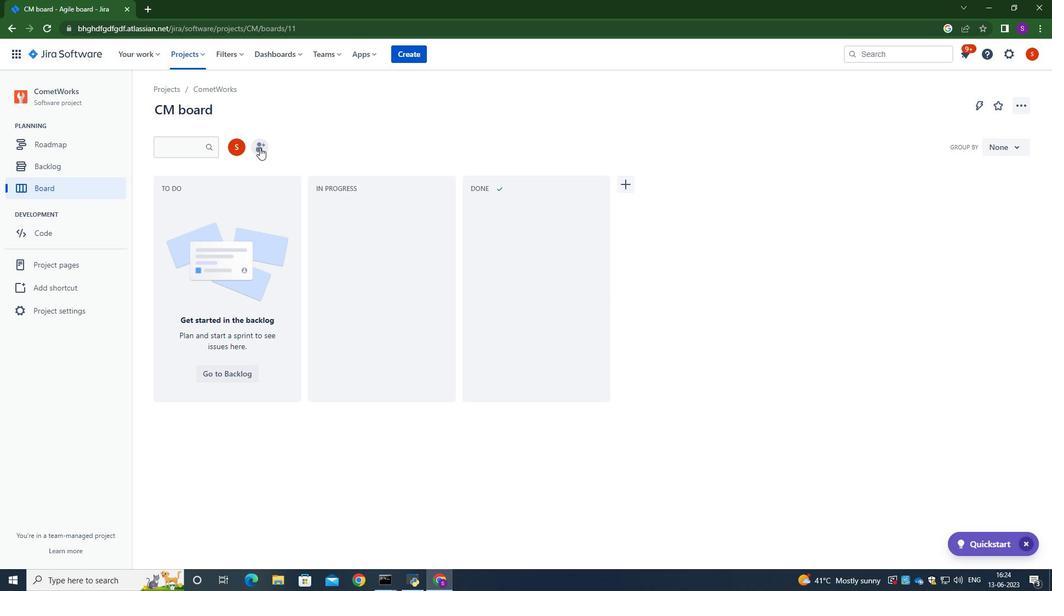 
Action: Mouse moved to (493, 136)
Screenshot: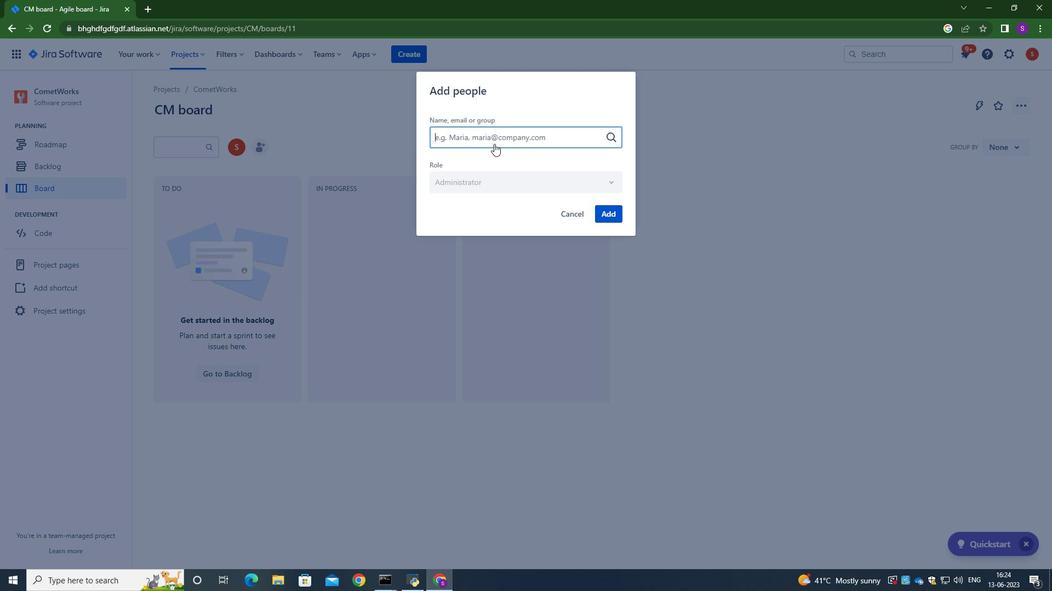
Action: Mouse pressed left at (493, 136)
Screenshot: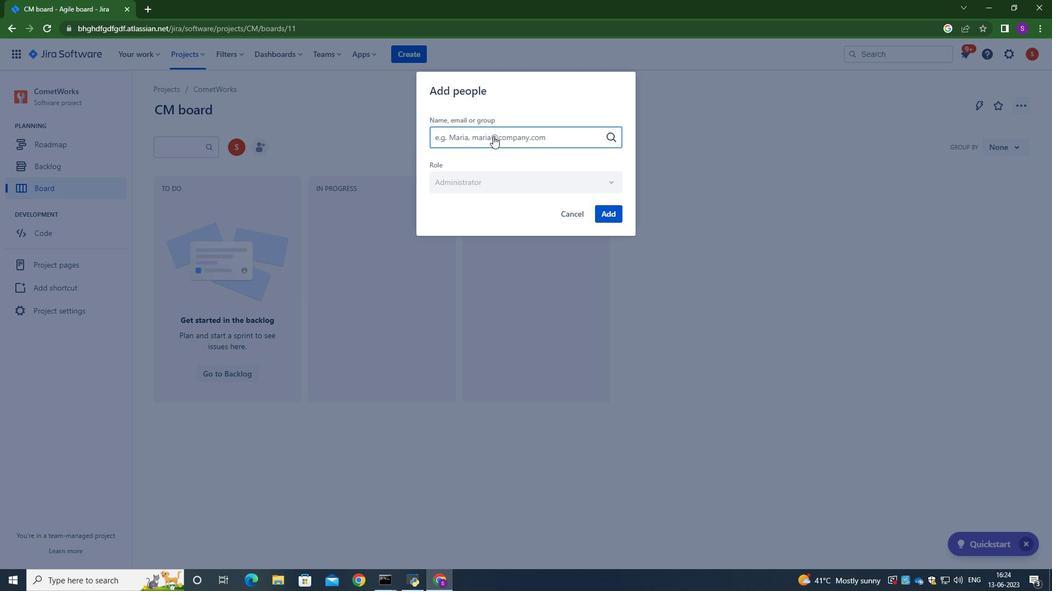 
Action: Key pressed softage.1<Key.shift>@softage.net
Screenshot: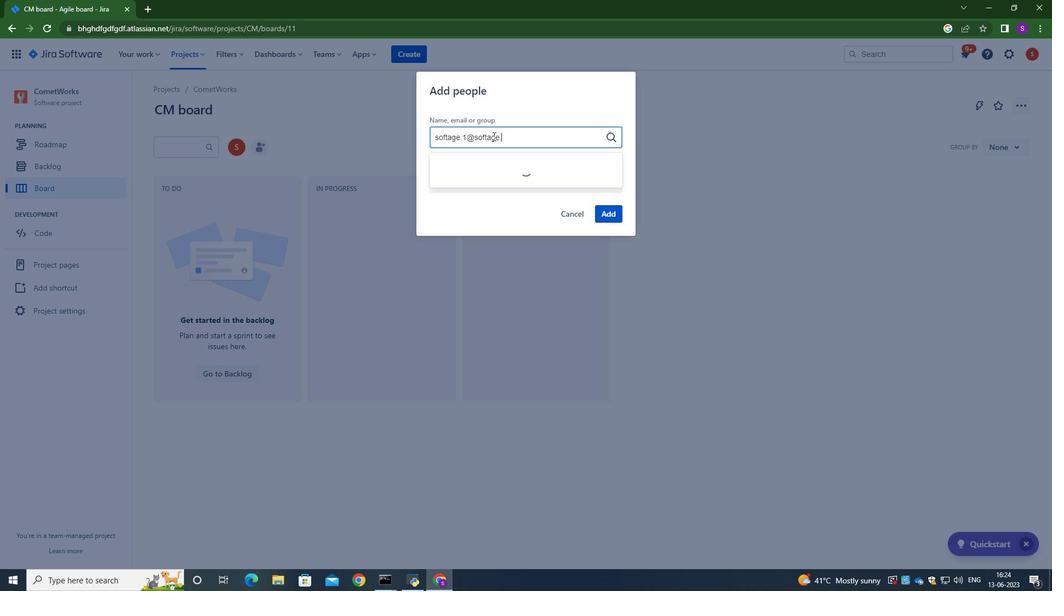 
Action: Mouse moved to (487, 163)
Screenshot: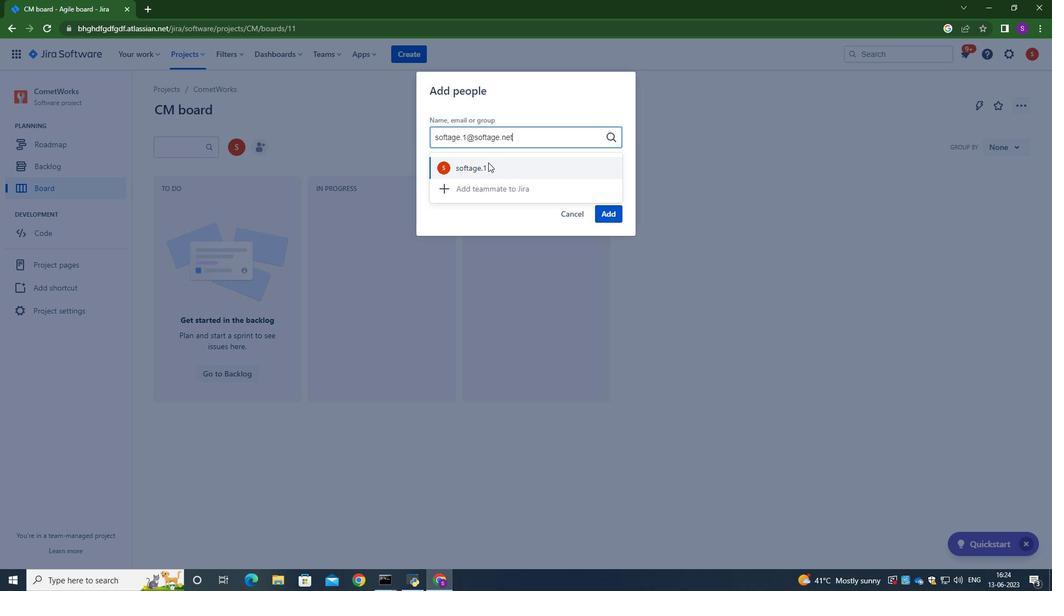 
Action: Mouse pressed left at (487, 163)
Screenshot: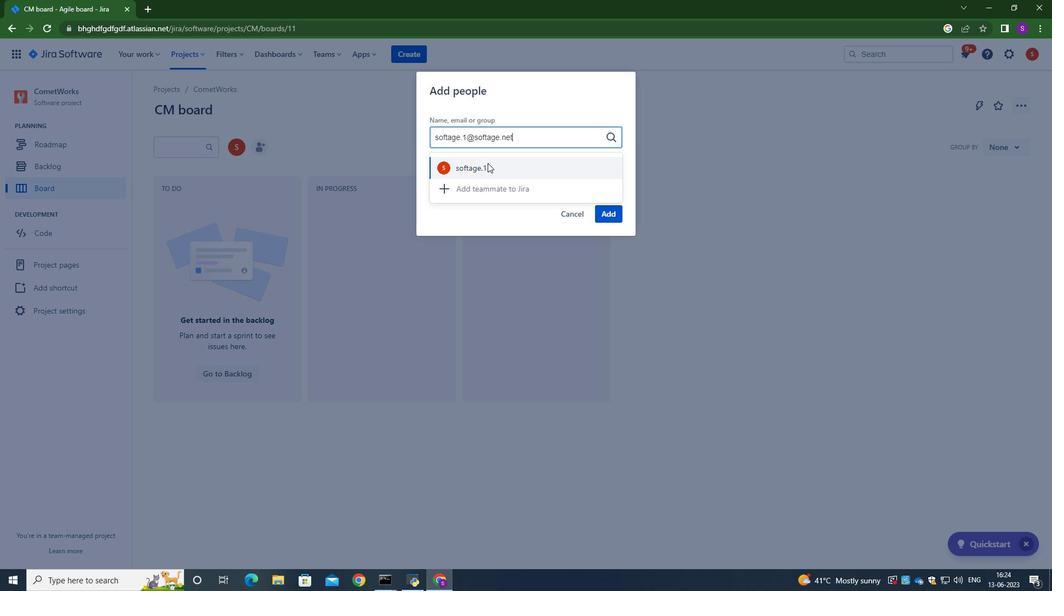 
Action: Mouse moved to (609, 218)
Screenshot: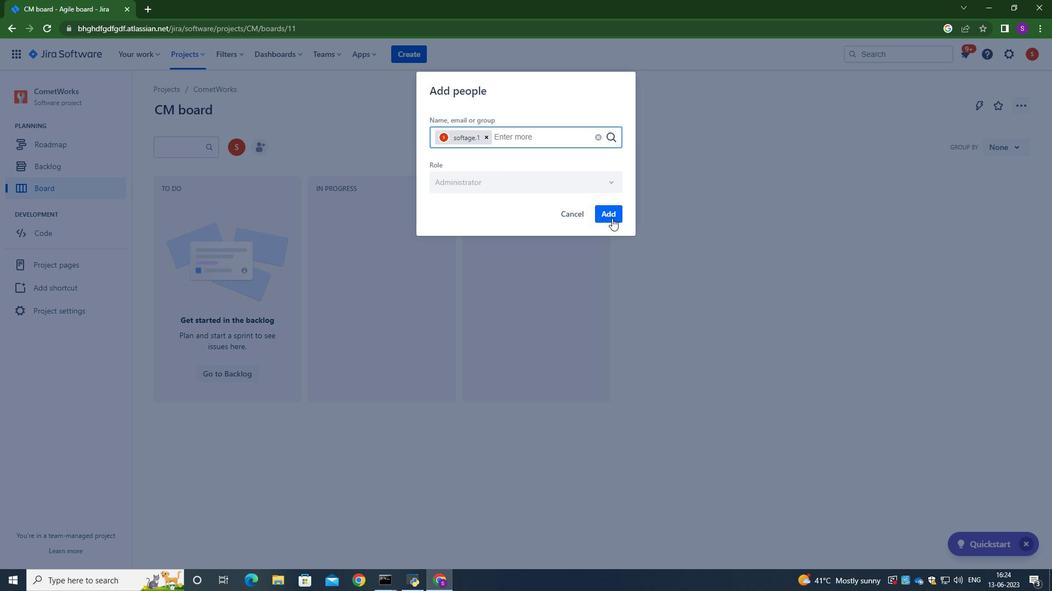 
Action: Mouse pressed left at (609, 218)
Screenshot: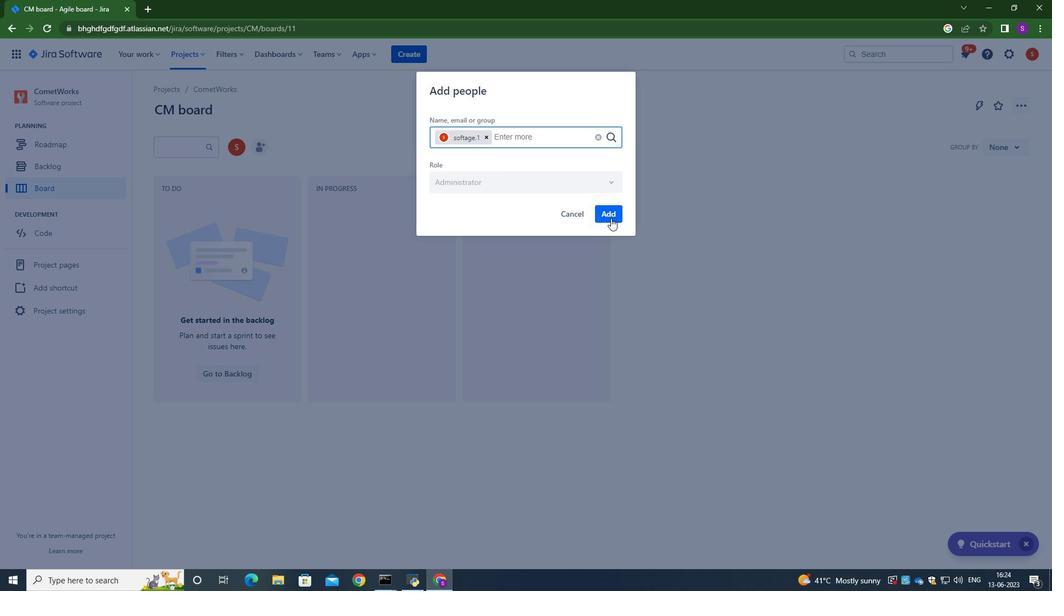 
Action: Mouse moved to (603, 224)
Screenshot: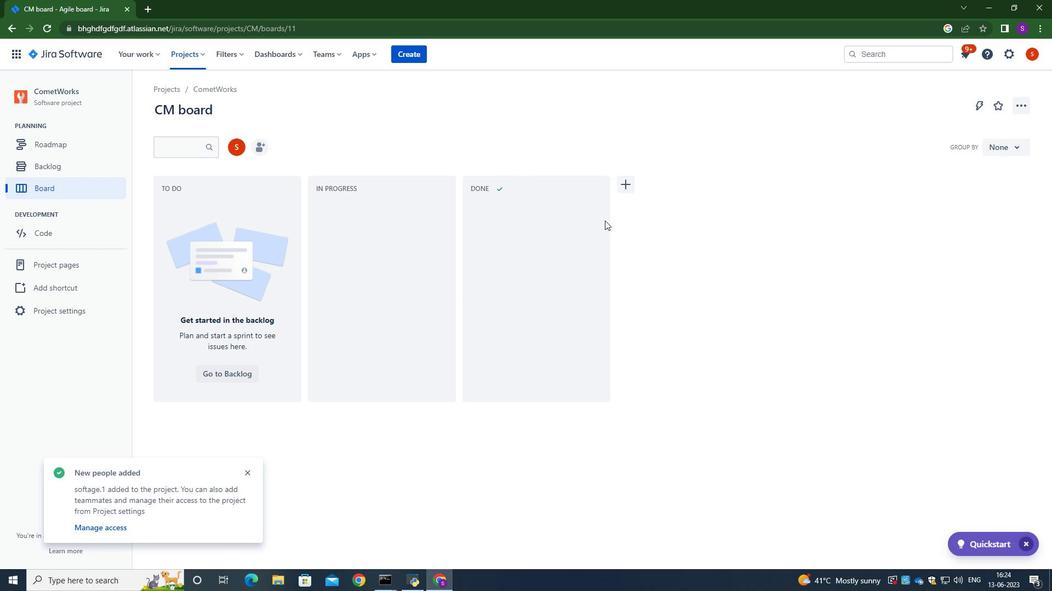 
